 Task: Log work in the project CenterTech for the issue 'Create a new online platform for online entrepreneurship courses with advanced business tools and community features' spent time as '6w 1d 8h 49m' and remaining time as '4w 4d 8h 39m' and add a flag. Now add the issue to the epic 'IT service catalog enhancement'. Log work in the project CenterTech for the issue 'Implement a new cloud-based document management system for a company with advanced document versioning and access control features' spent time as '2w 5d 20h 57m' and remaining time as '6w 5d 8h 54m' and clone the issue. Now add the issue to the epic 'Web application firewall (WAF) implementation'
Action: Mouse moved to (193, 64)
Screenshot: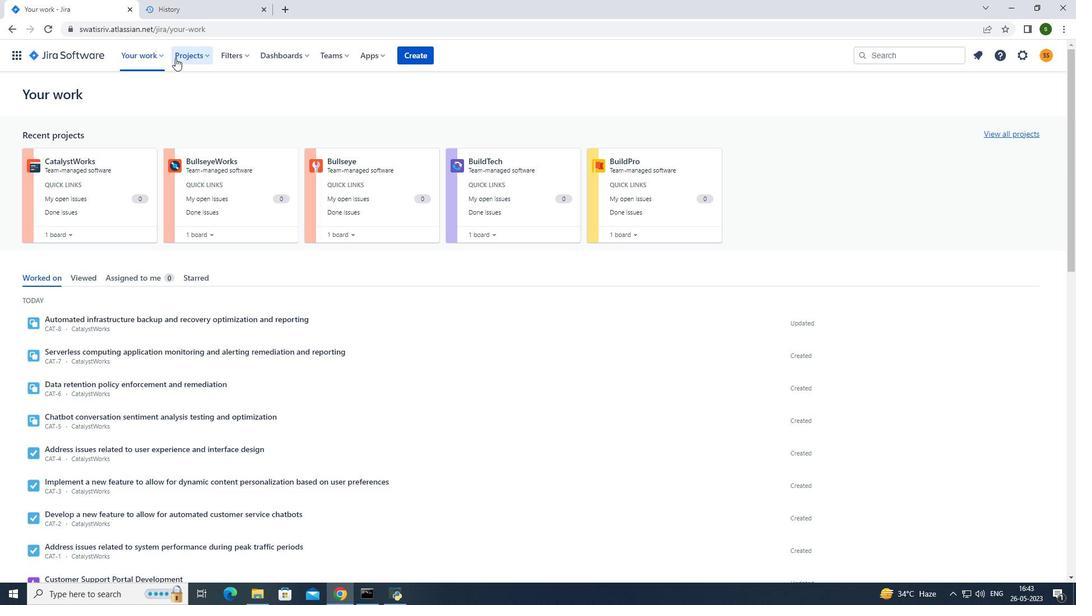 
Action: Mouse pressed left at (193, 64)
Screenshot: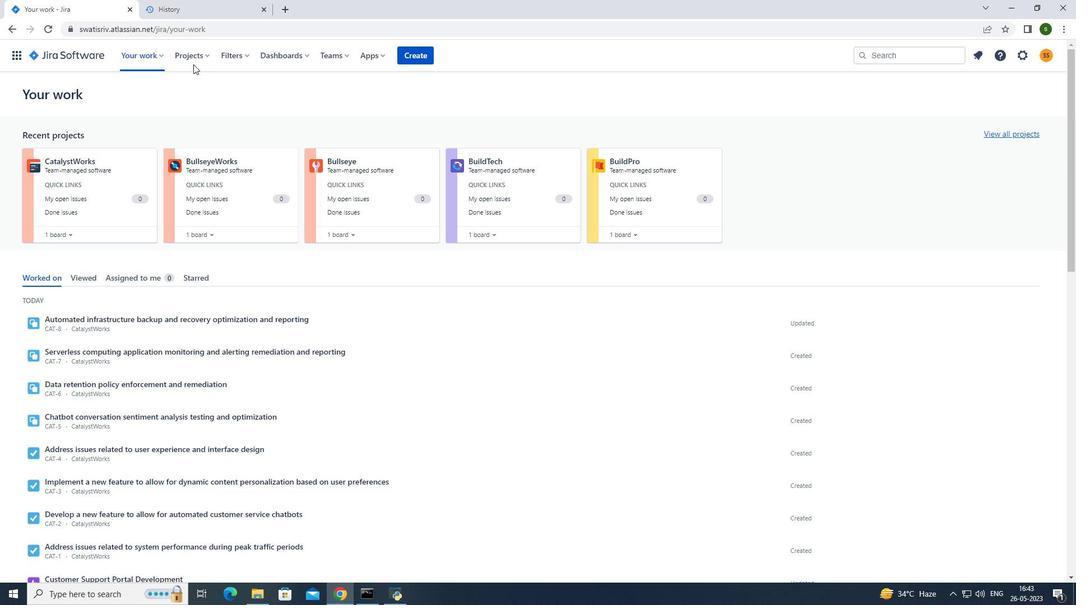 
Action: Mouse moved to (192, 57)
Screenshot: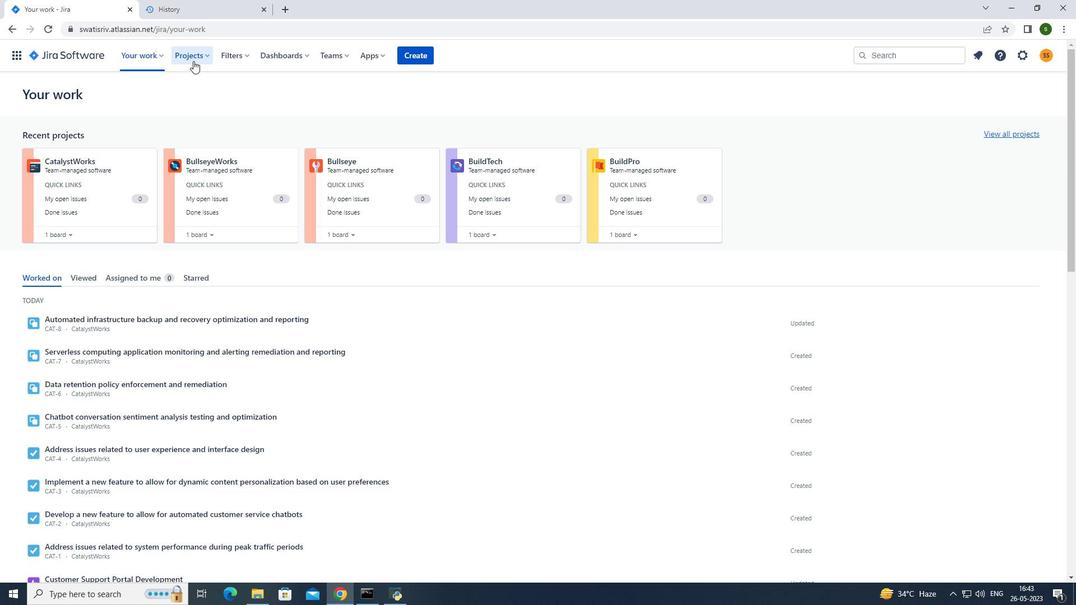 
Action: Mouse pressed left at (192, 57)
Screenshot: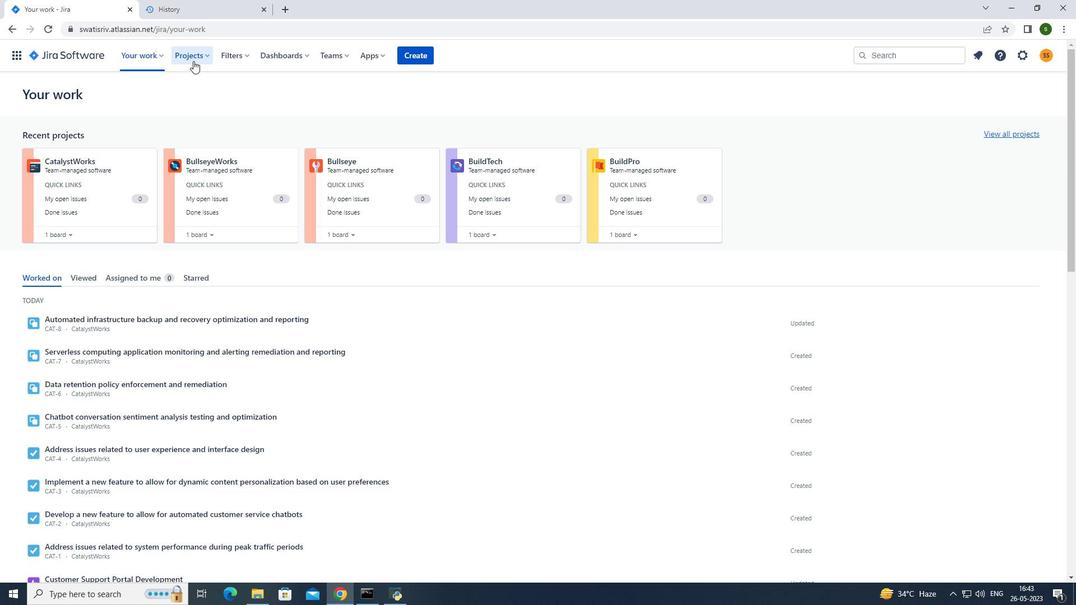 
Action: Mouse moved to (214, 117)
Screenshot: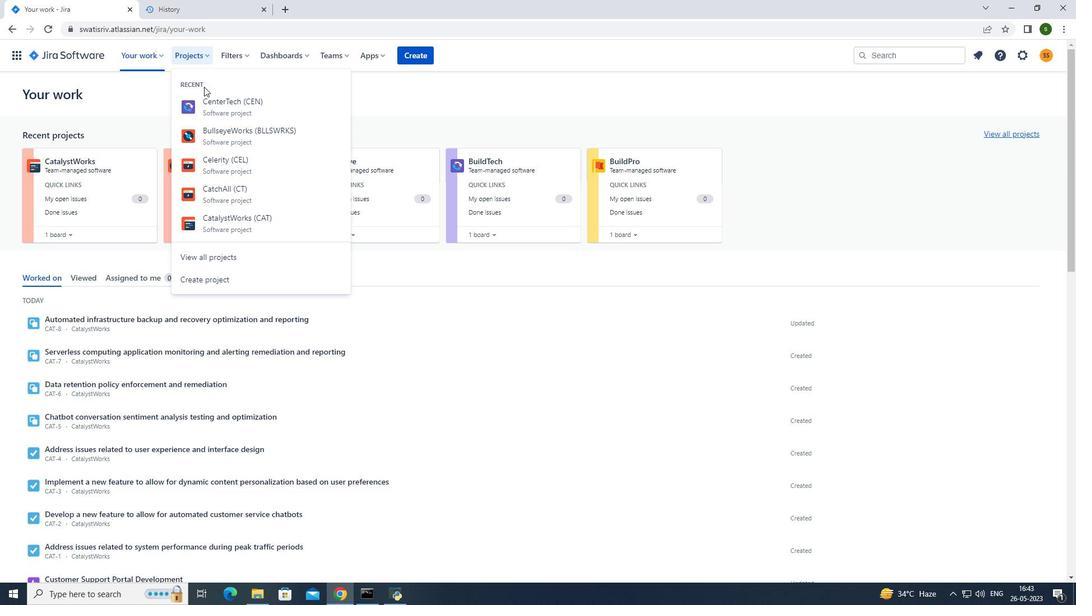 
Action: Mouse pressed left at (214, 117)
Screenshot: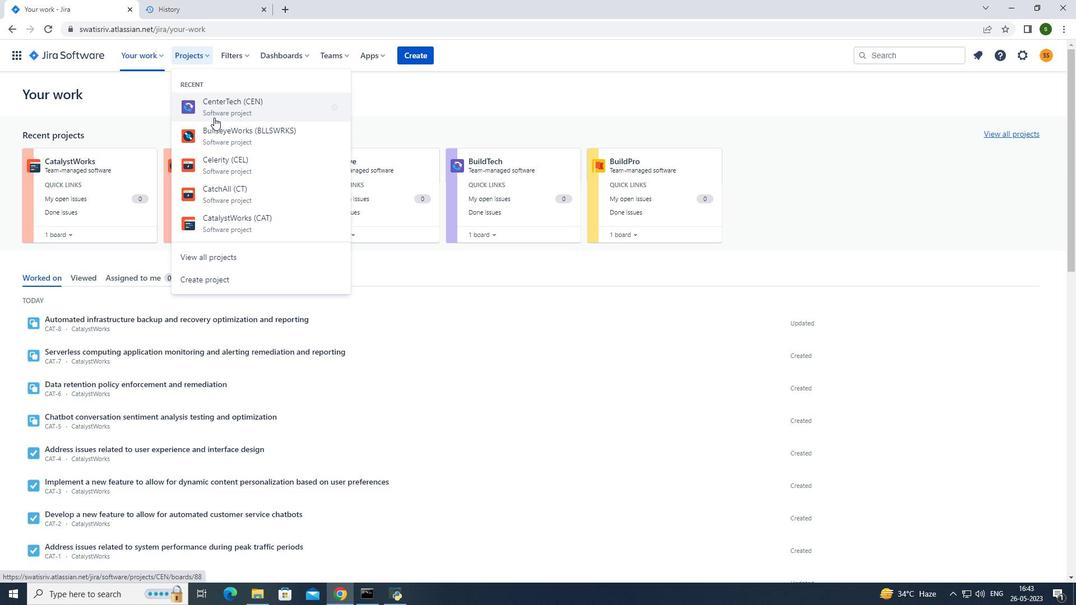 
Action: Mouse moved to (105, 169)
Screenshot: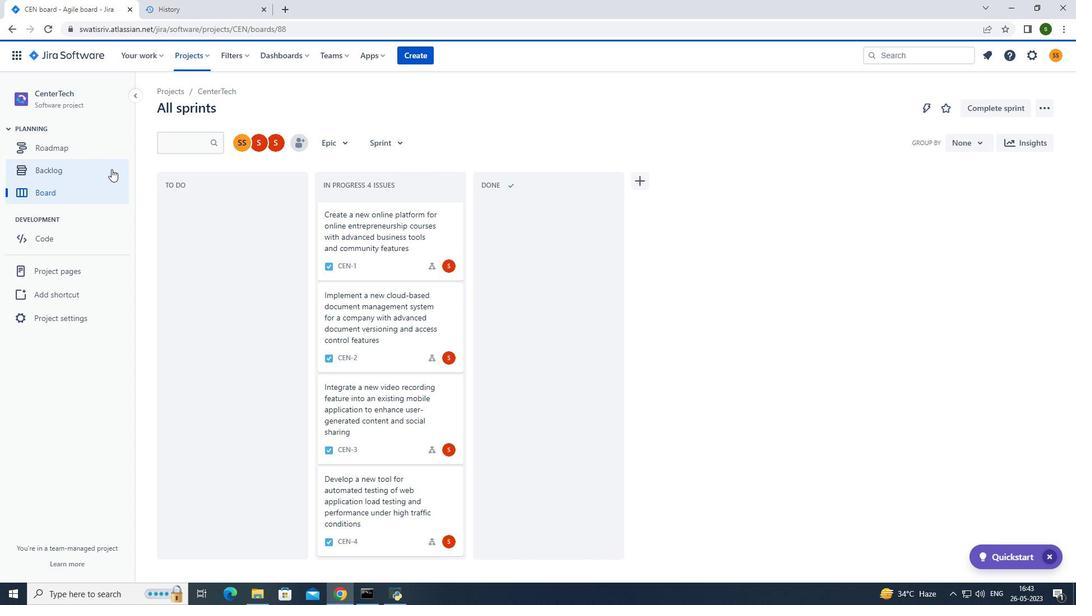 
Action: Mouse pressed left at (105, 169)
Screenshot: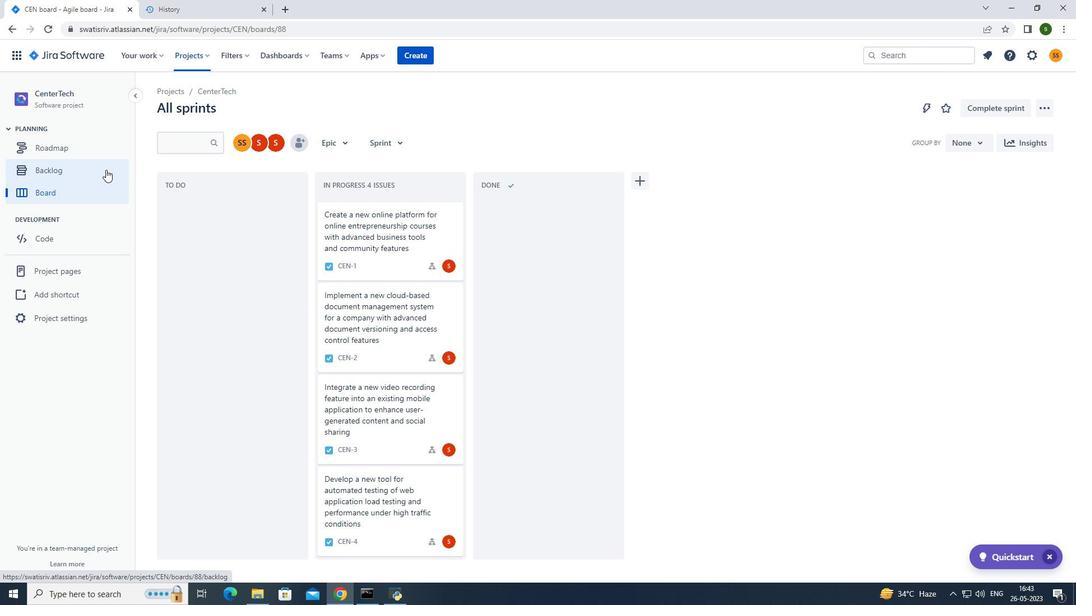 
Action: Mouse moved to (866, 204)
Screenshot: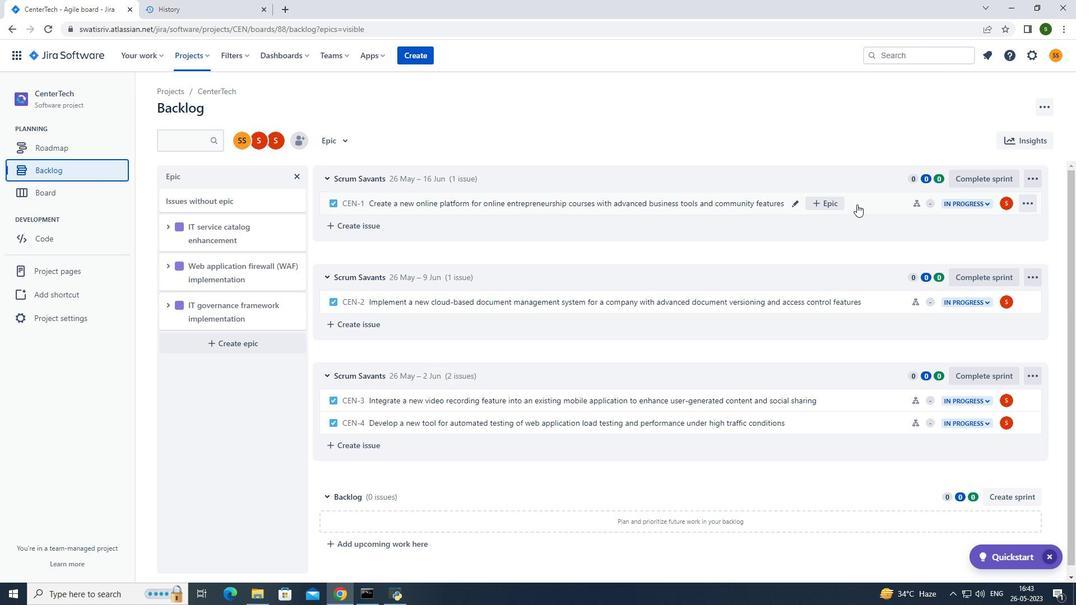 
Action: Mouse pressed left at (866, 204)
Screenshot: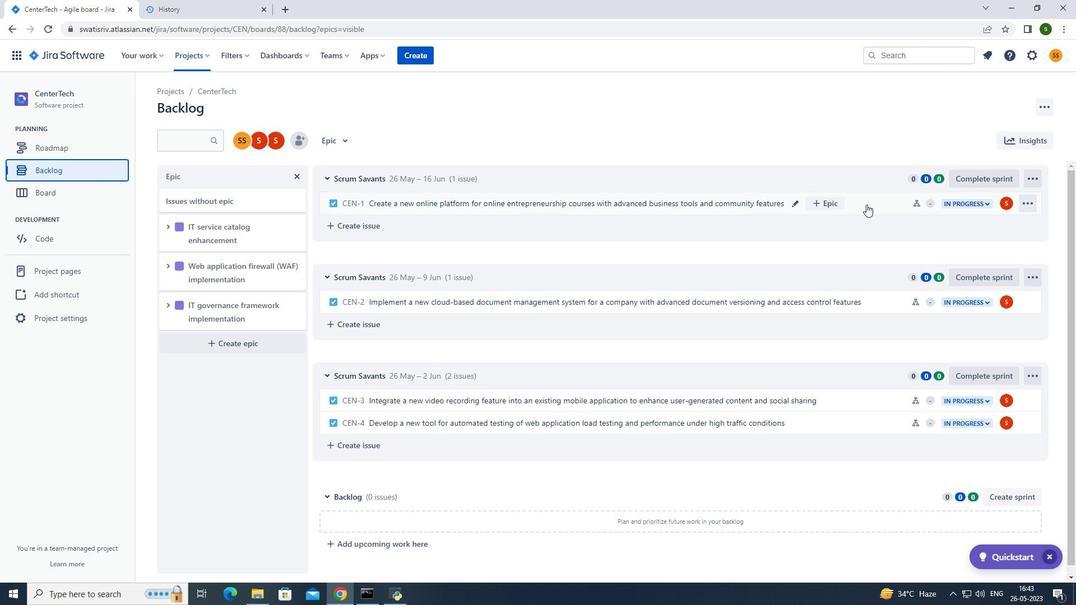 
Action: Mouse moved to (1018, 174)
Screenshot: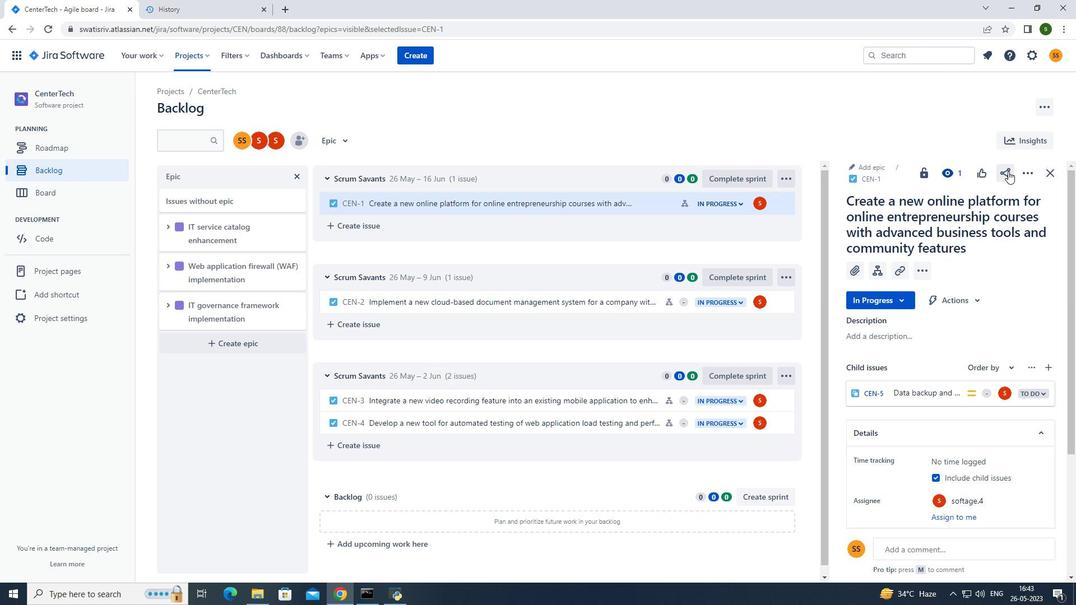 
Action: Mouse pressed left at (1018, 174)
Screenshot: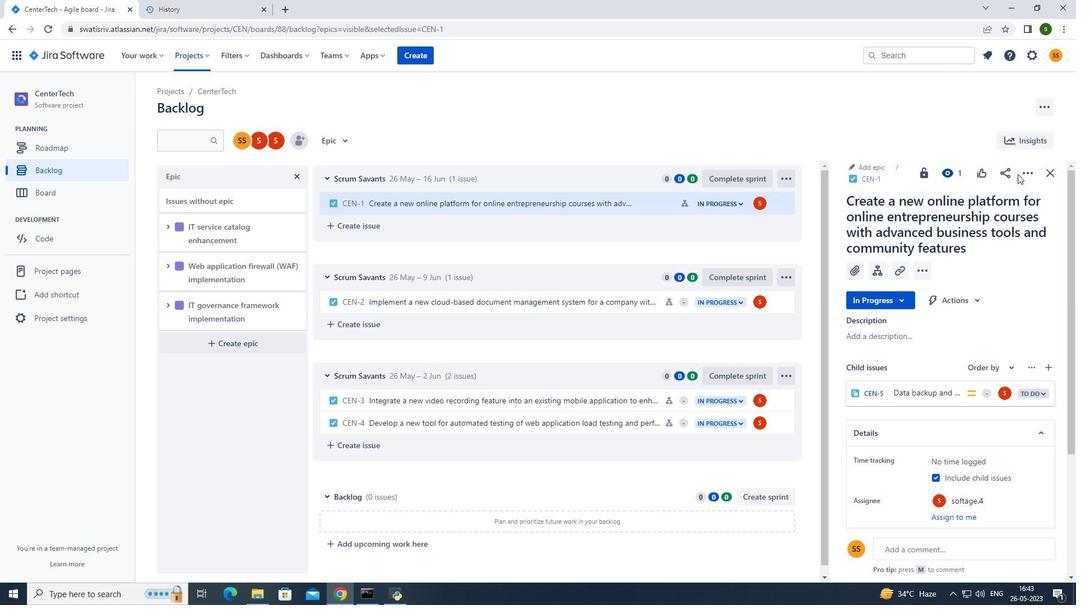 
Action: Mouse moved to (1023, 173)
Screenshot: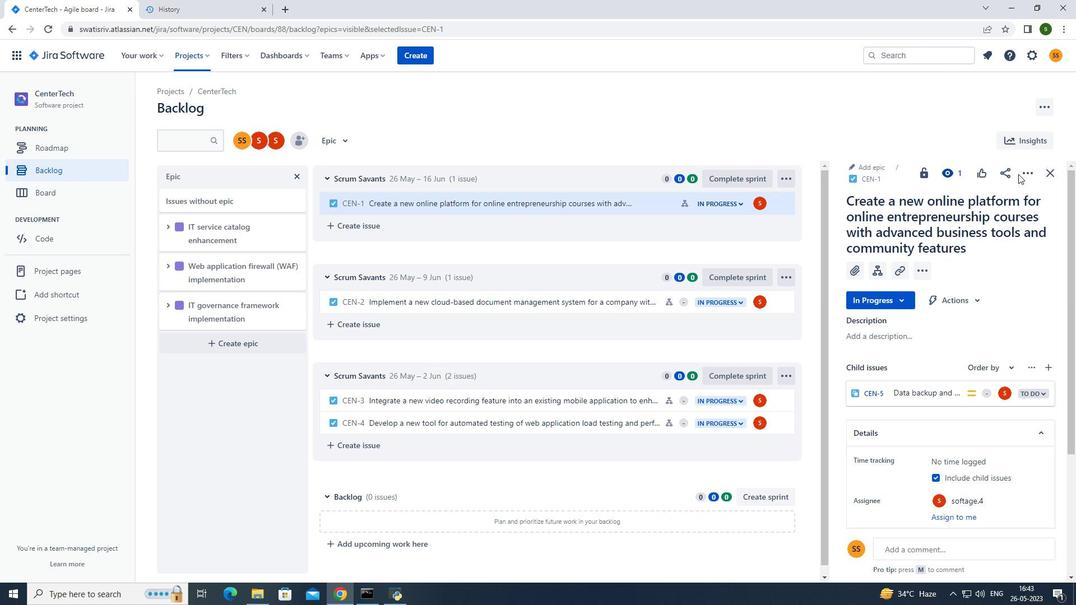 
Action: Mouse pressed left at (1023, 173)
Screenshot: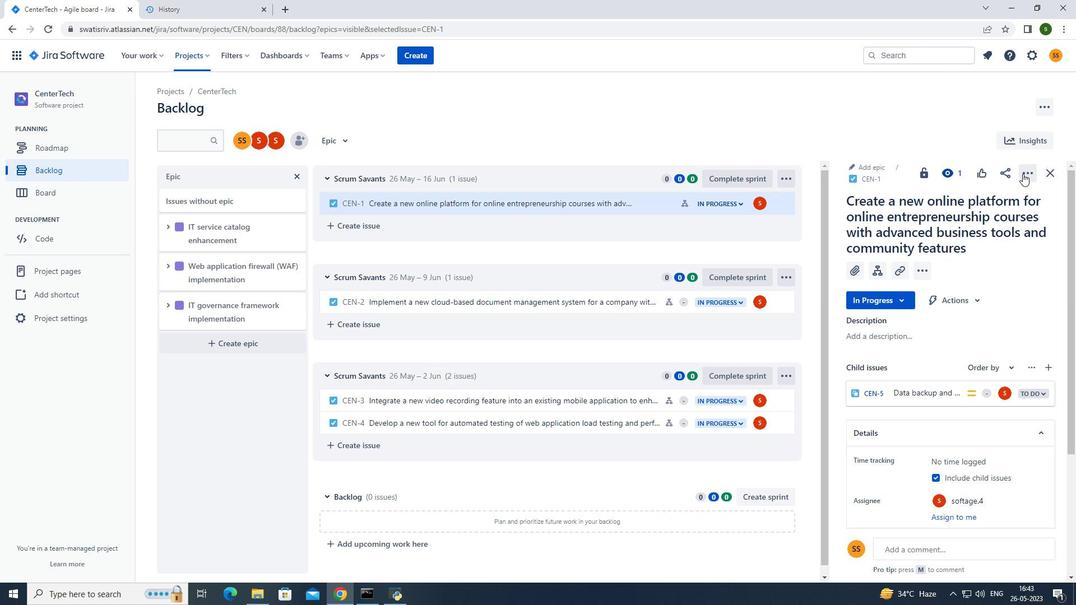 
Action: Mouse moved to (1005, 203)
Screenshot: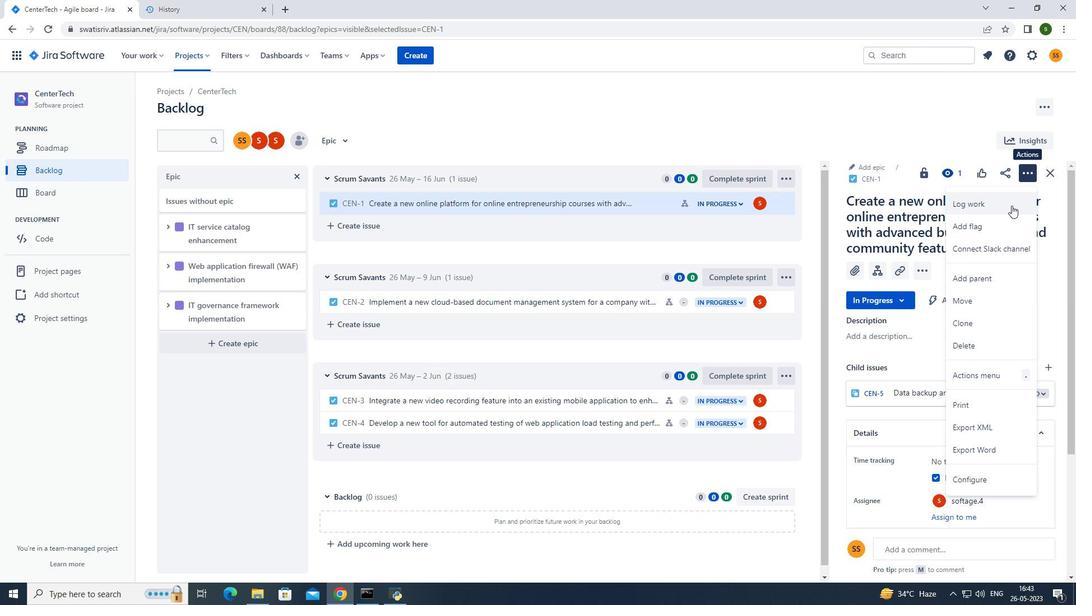 
Action: Mouse pressed left at (1005, 203)
Screenshot: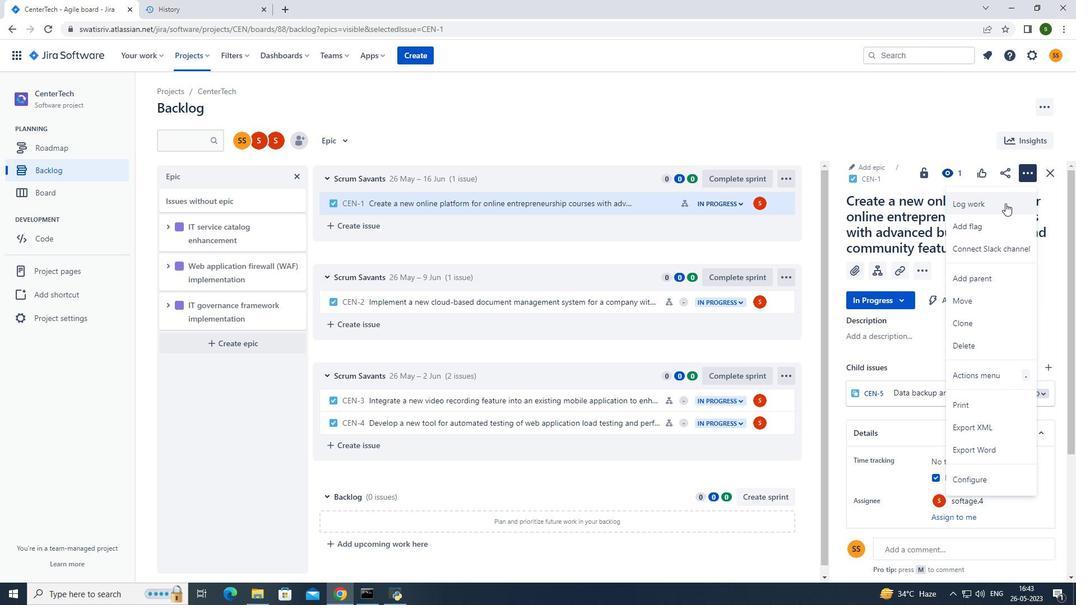 
Action: Mouse moved to (487, 165)
Screenshot: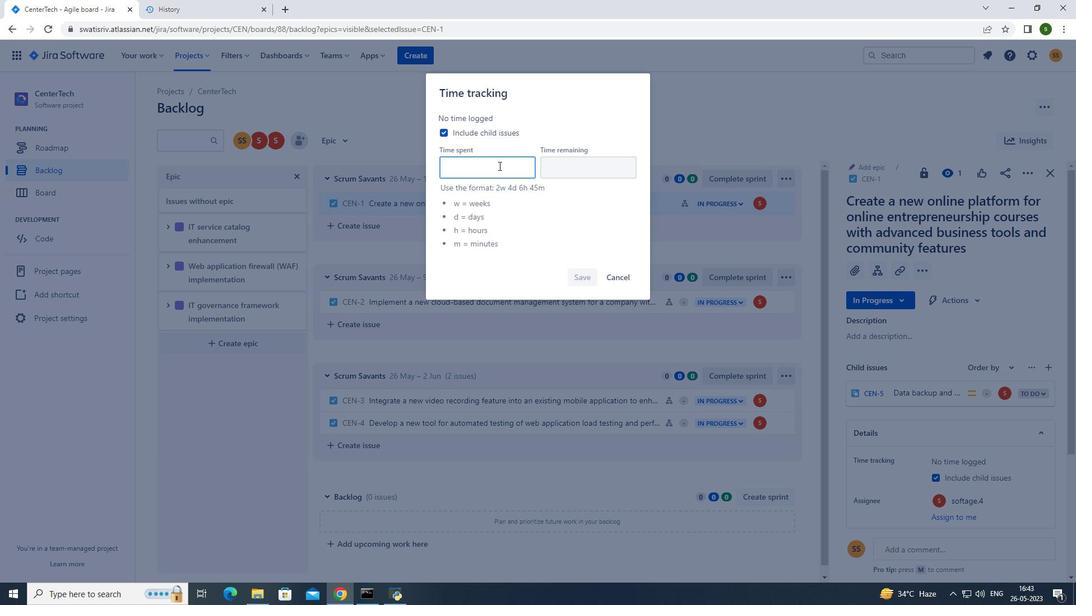 
Action: Mouse pressed left at (487, 165)
Screenshot: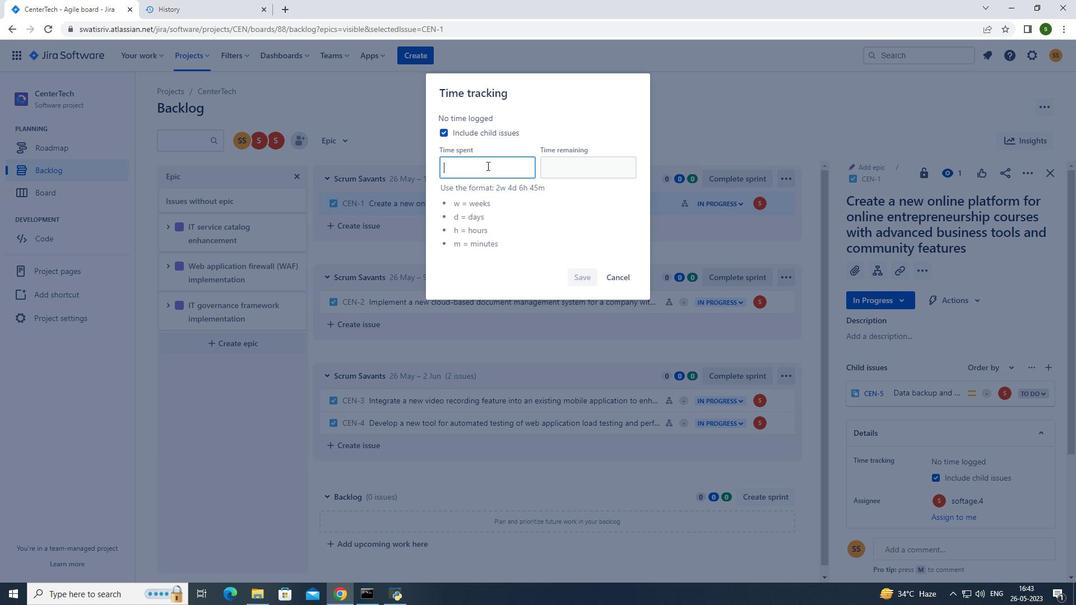 
Action: Key pressed 6w<Key.space>1d<Key.space>8h<Key.space>49m
Screenshot: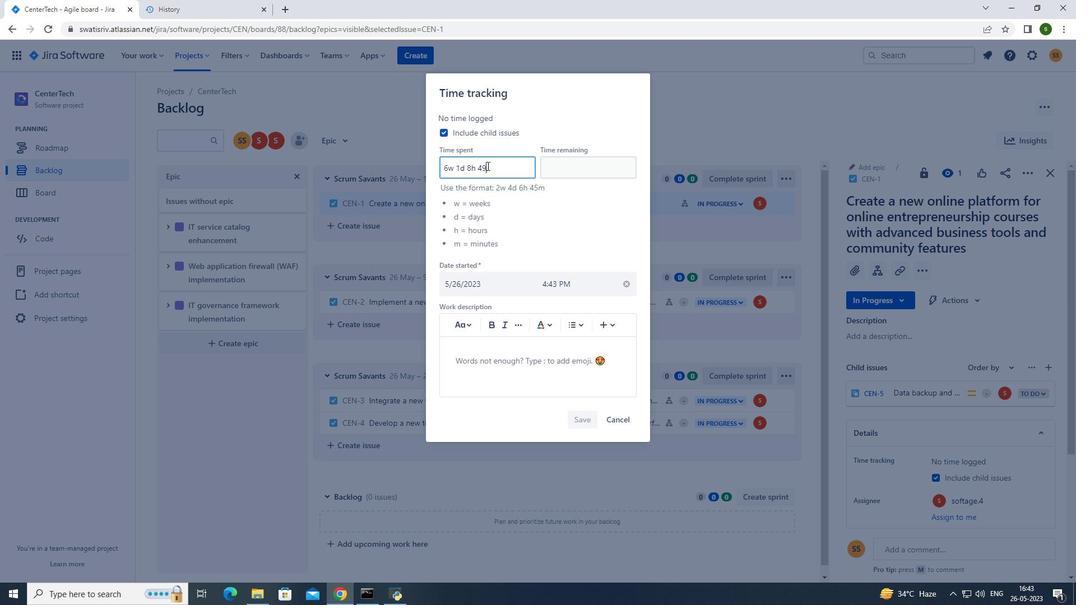 
Action: Mouse moved to (571, 165)
Screenshot: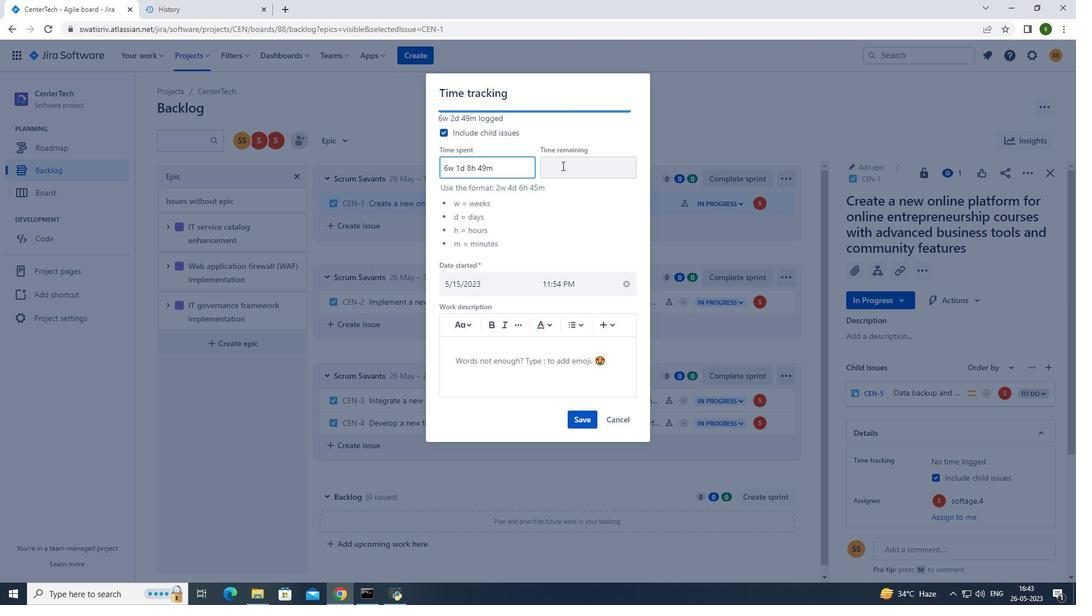
Action: Mouse pressed left at (571, 165)
Screenshot: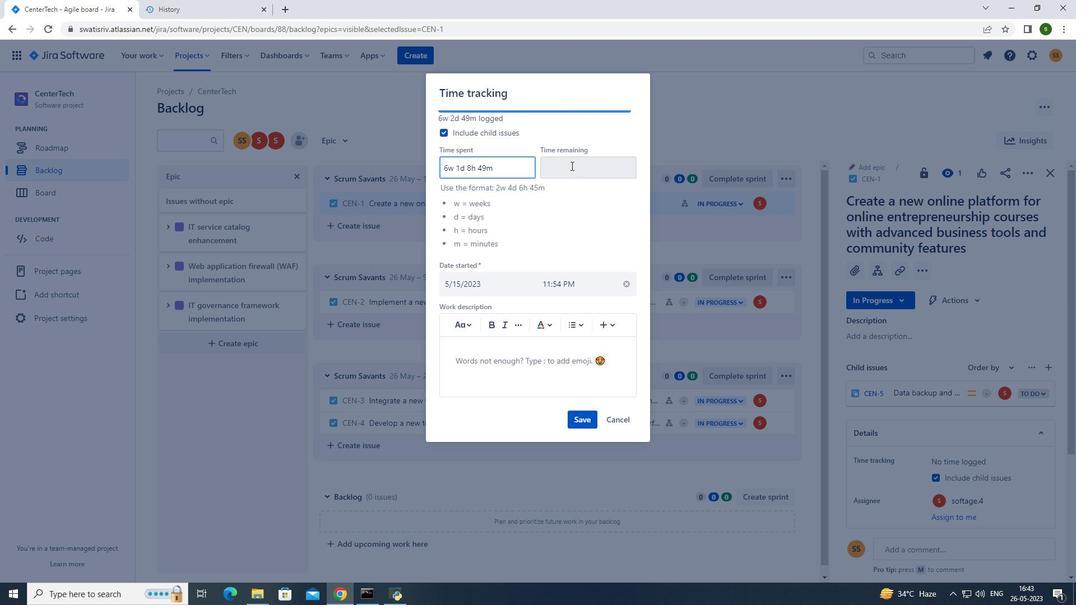 
Action: Key pressed 4w<Key.space>4d<Key.space>8h<Key.space>39m
Screenshot: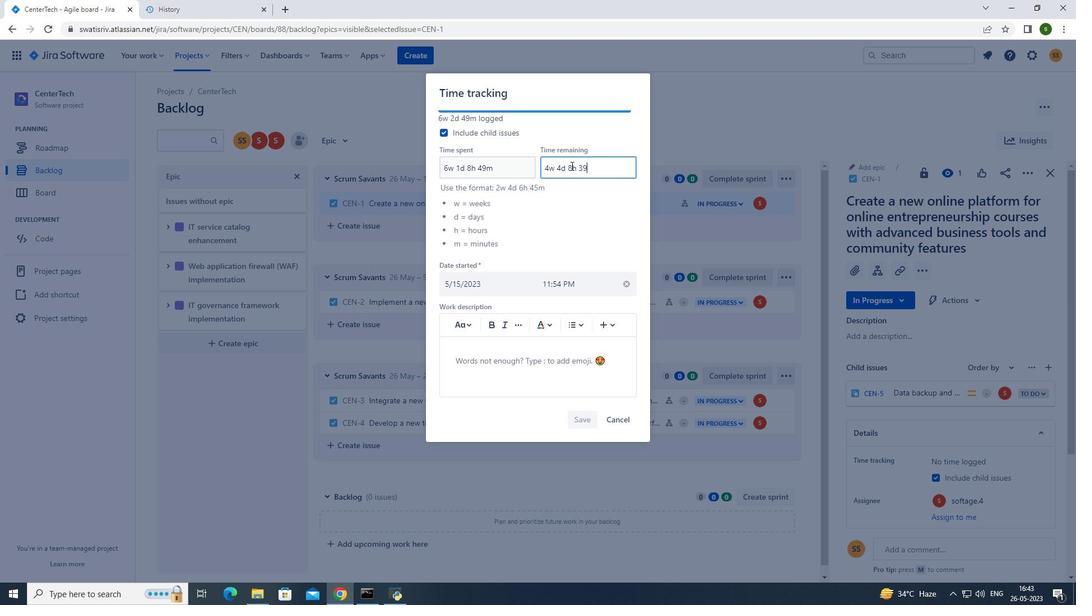 
Action: Mouse moved to (582, 414)
Screenshot: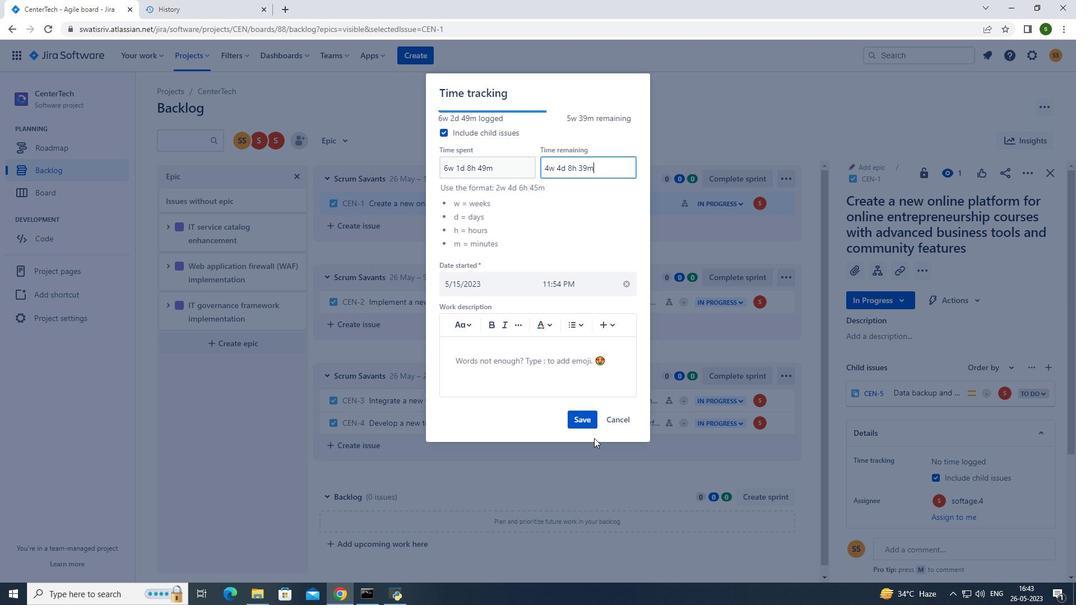 
Action: Mouse pressed left at (582, 414)
Screenshot: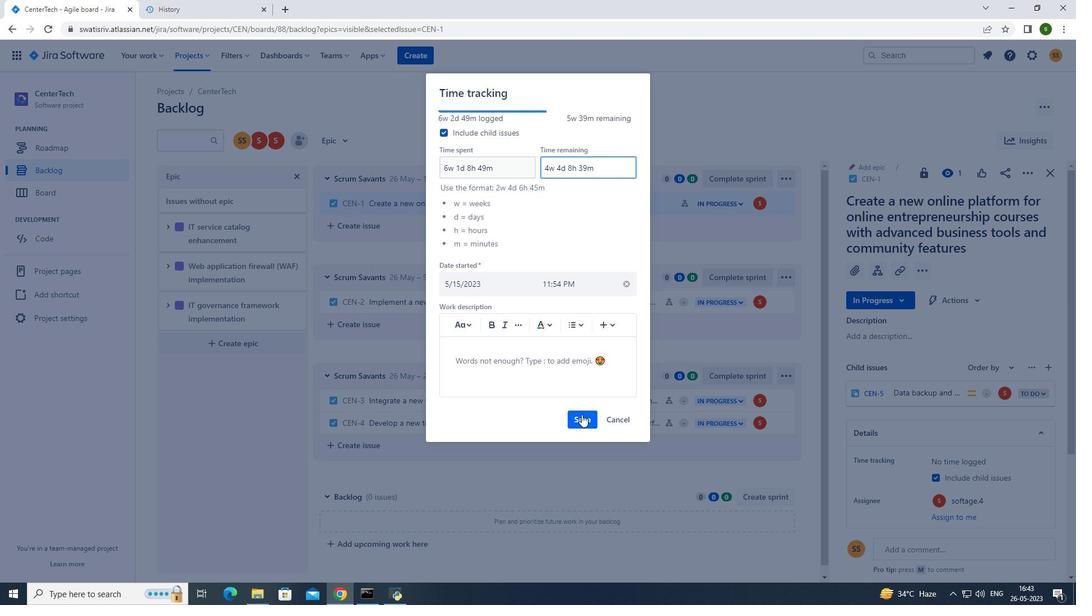 
Action: Mouse moved to (1030, 171)
Screenshot: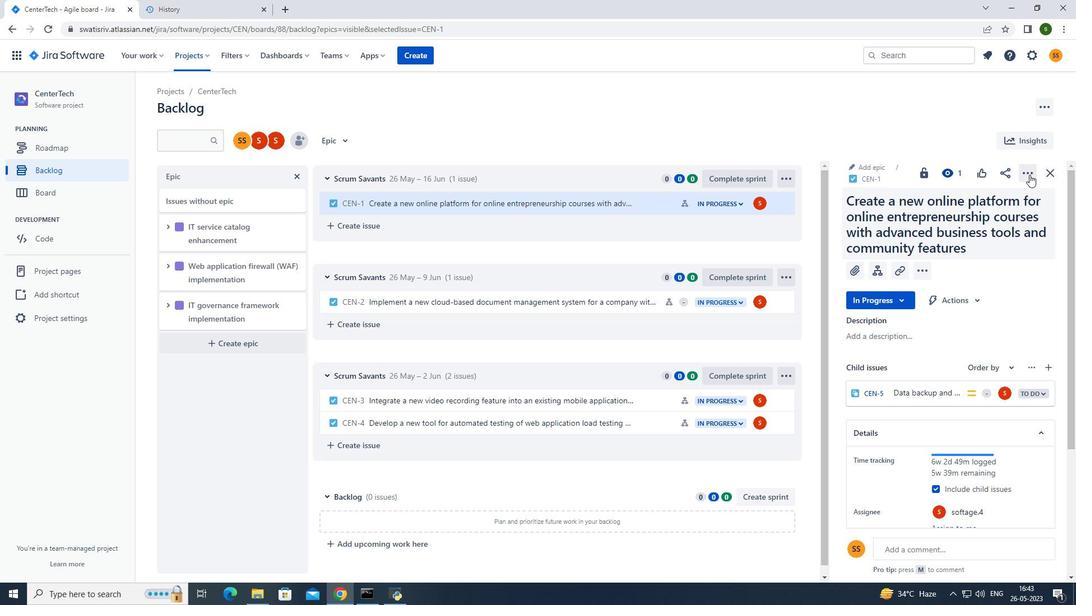 
Action: Mouse pressed left at (1030, 171)
Screenshot: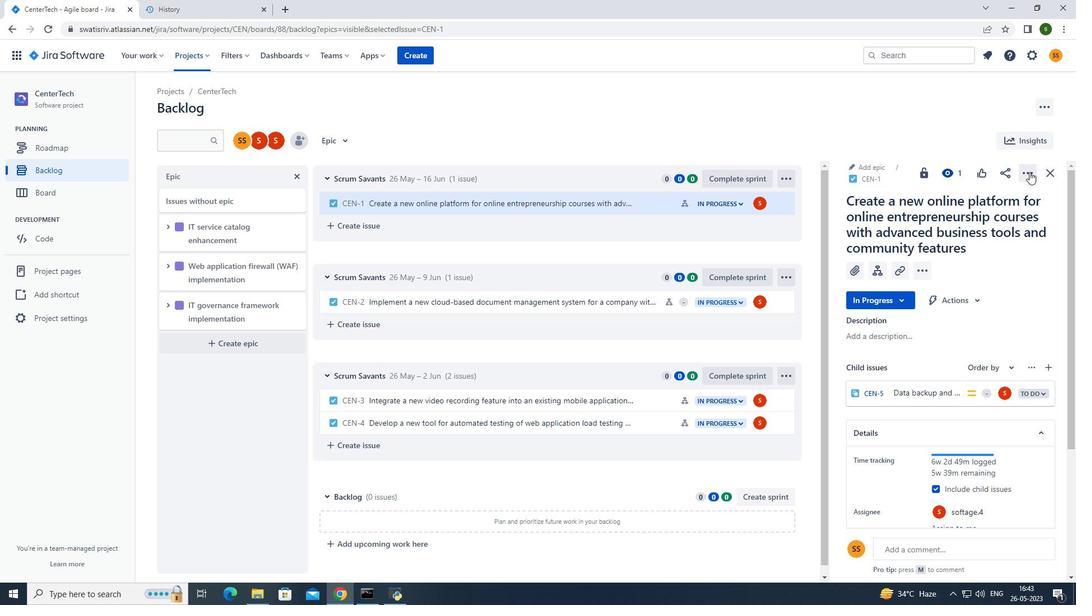 
Action: Mouse moved to (984, 229)
Screenshot: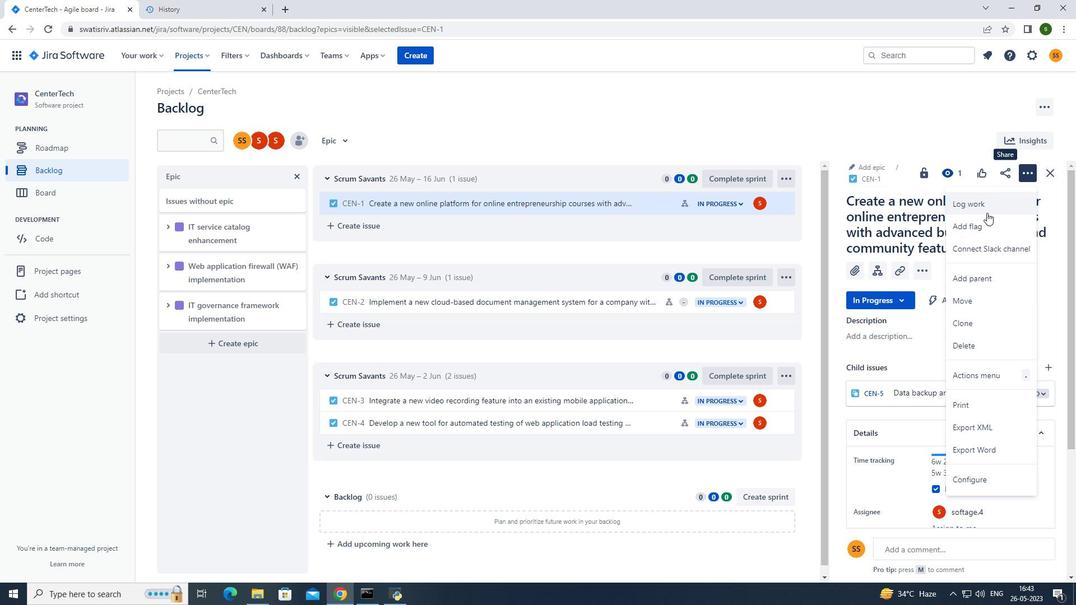 
Action: Mouse pressed left at (984, 229)
Screenshot: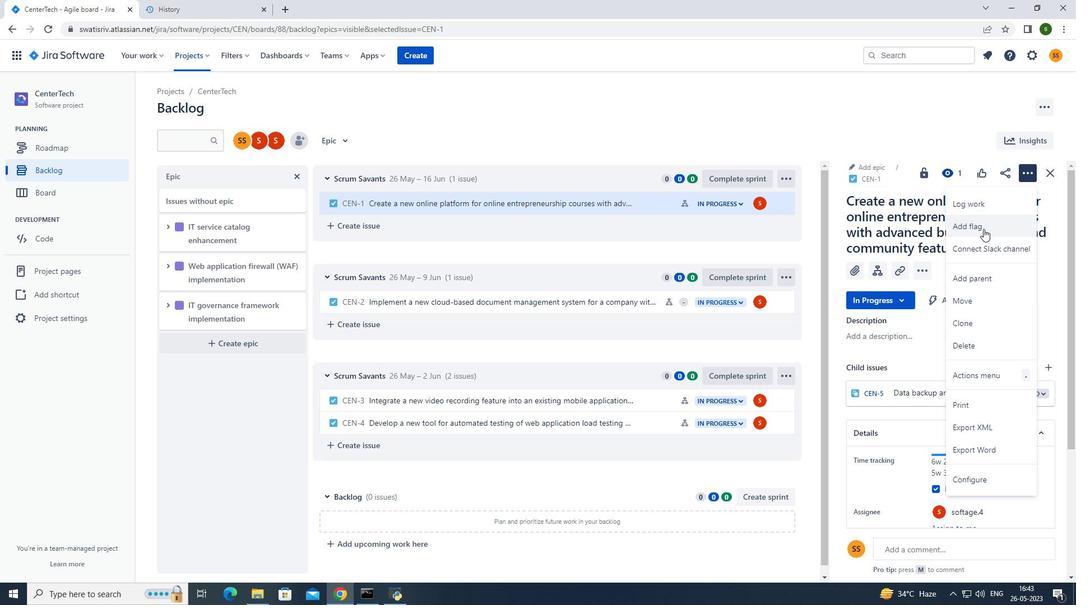 
Action: Mouse moved to (634, 205)
Screenshot: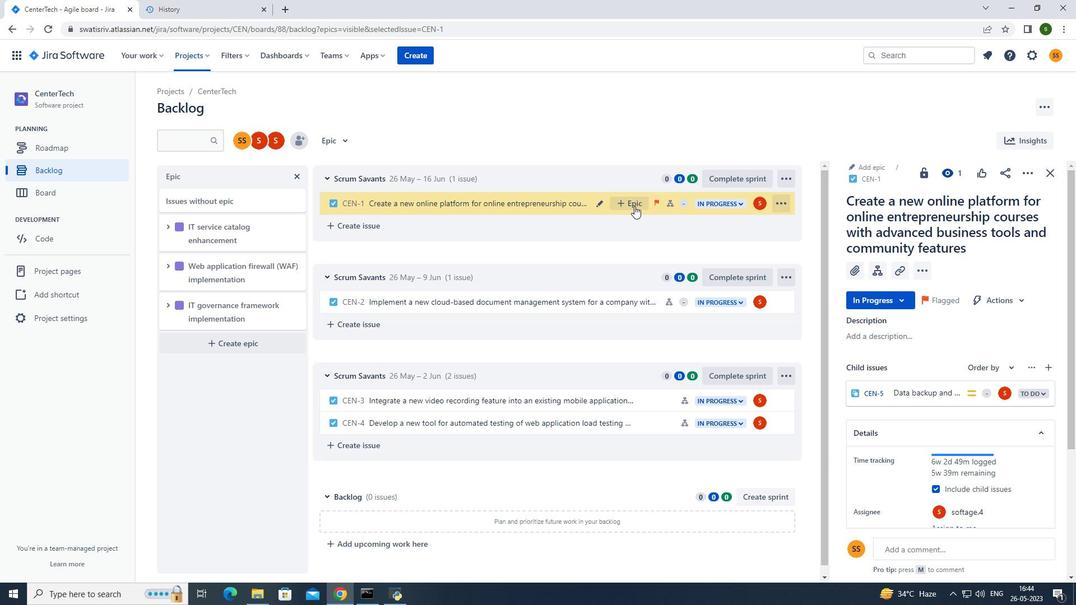 
Action: Mouse pressed left at (634, 205)
Screenshot: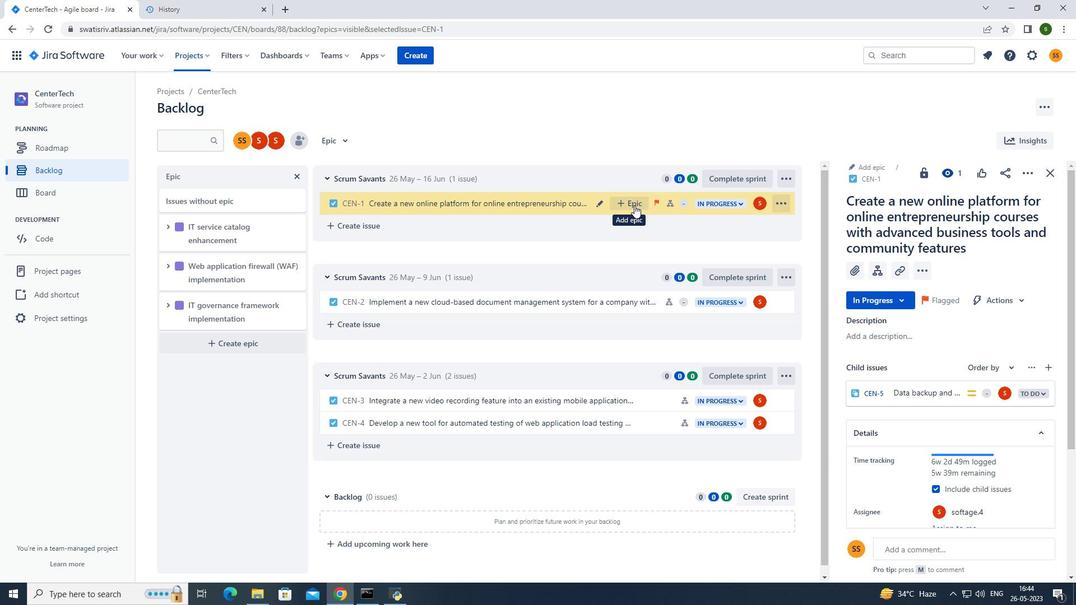 
Action: Mouse moved to (656, 278)
Screenshot: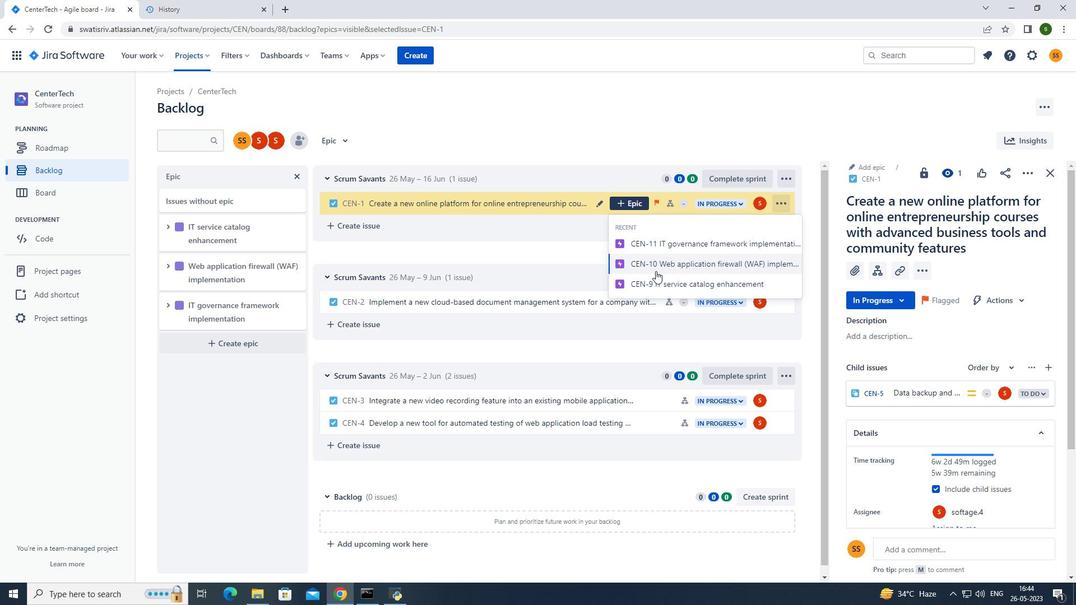 
Action: Mouse pressed left at (656, 278)
Screenshot: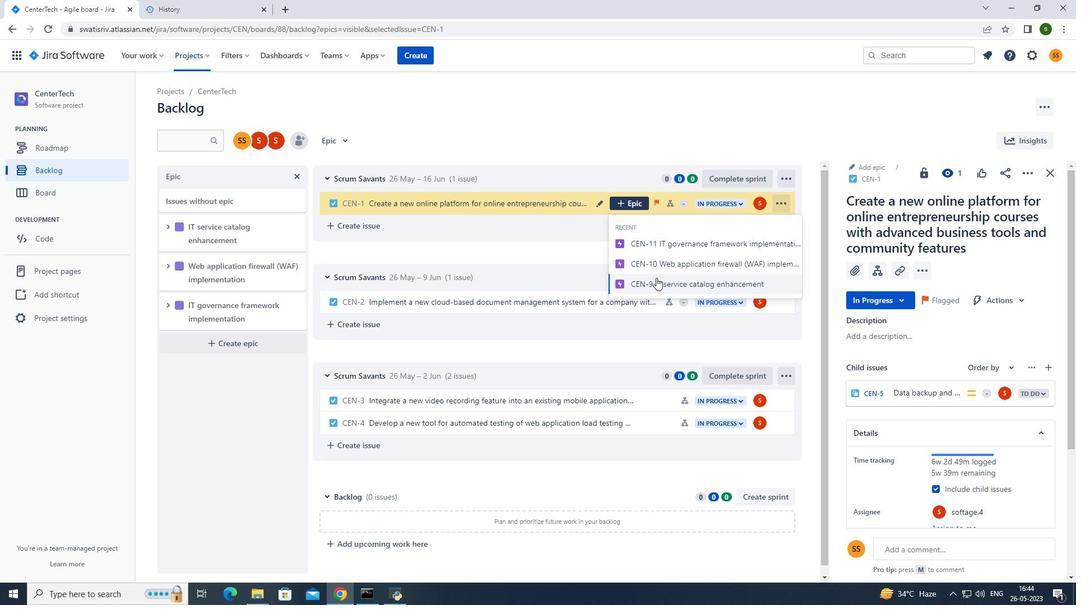 
Action: Mouse moved to (345, 142)
Screenshot: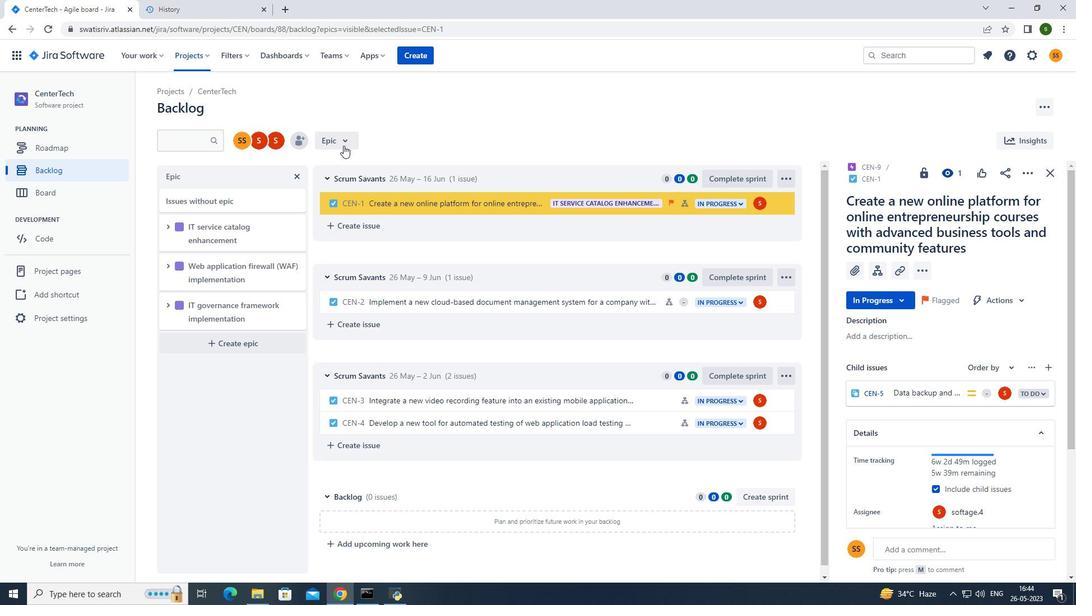 
Action: Mouse pressed left at (345, 142)
Screenshot: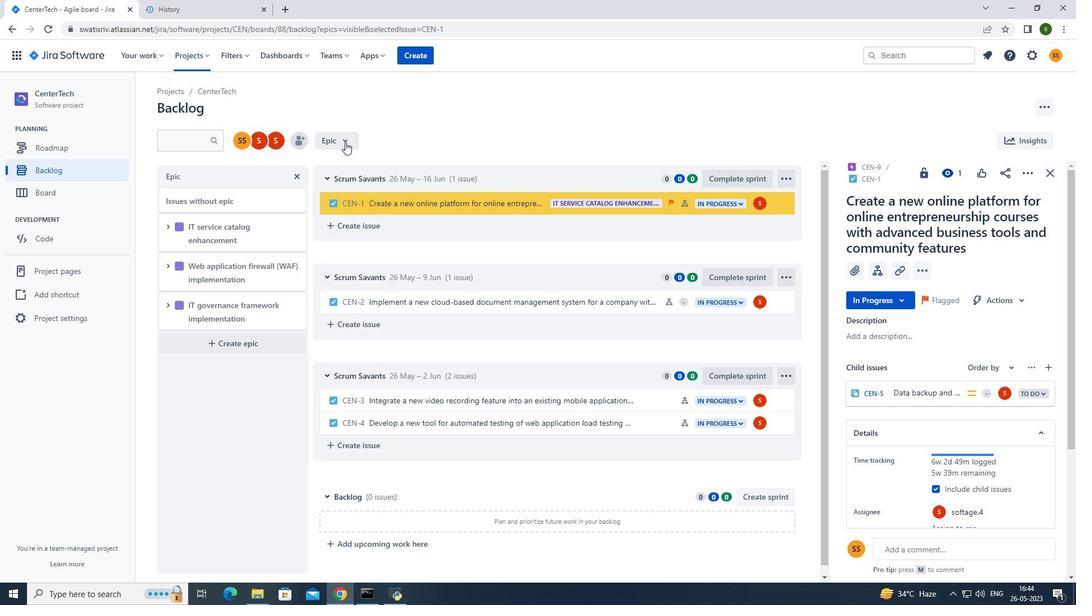 
Action: Mouse moved to (356, 187)
Screenshot: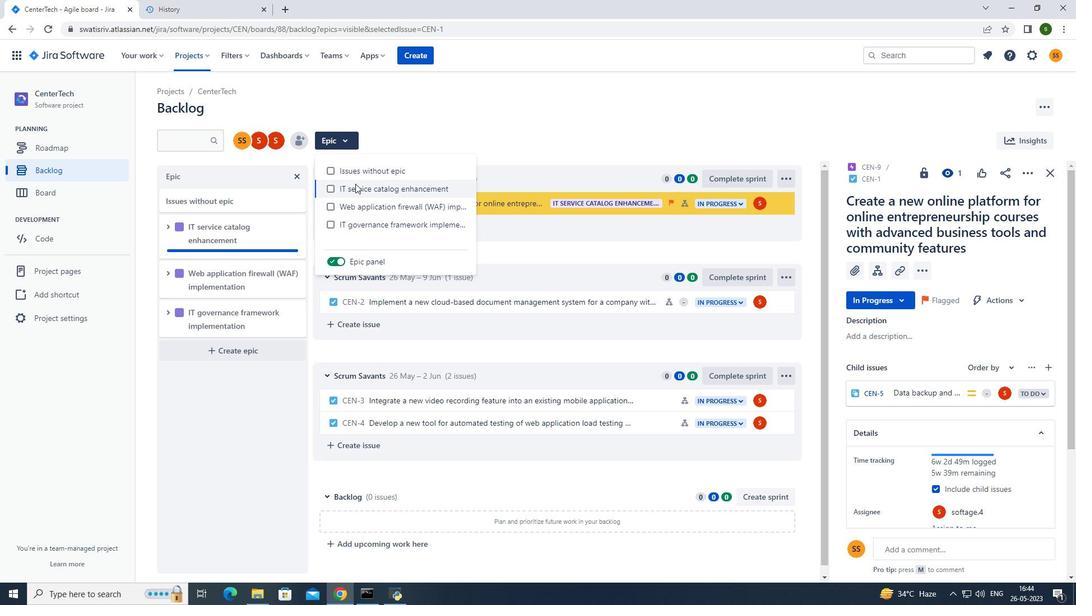 
Action: Mouse pressed left at (356, 187)
Screenshot: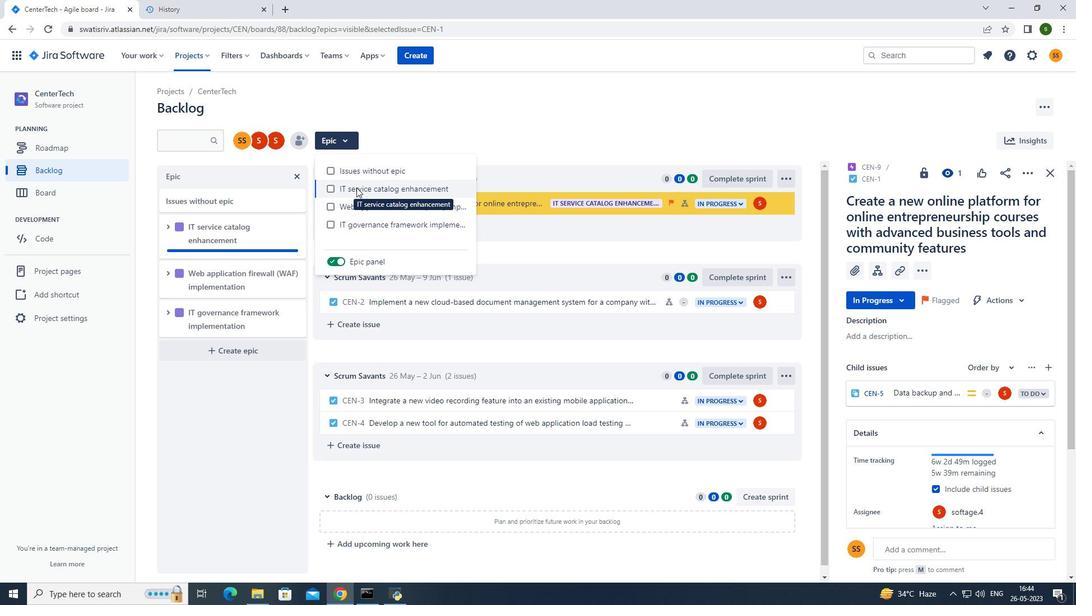 
Action: Mouse moved to (400, 111)
Screenshot: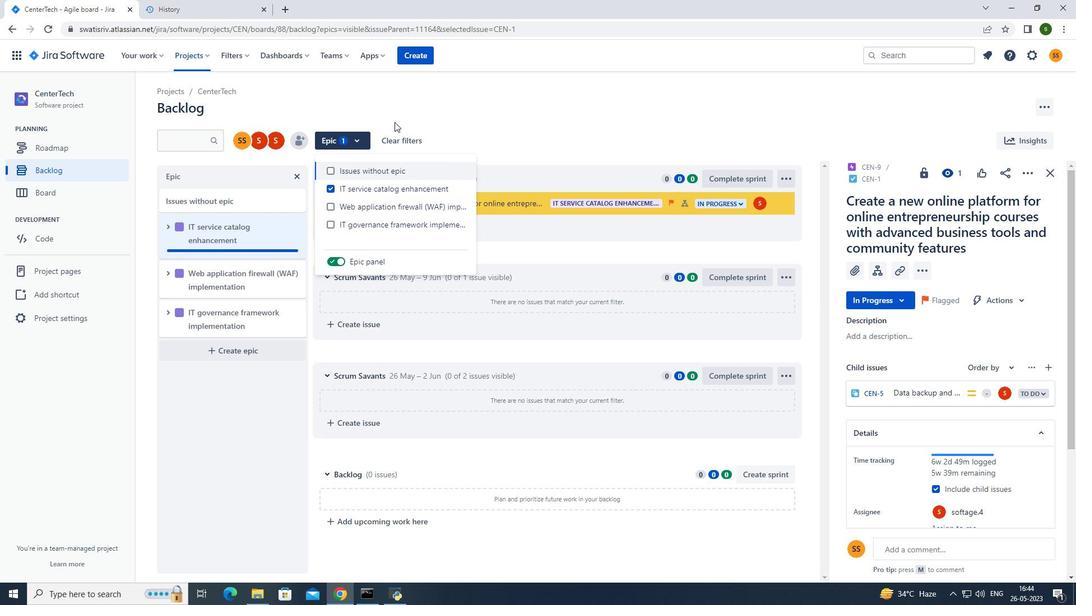
Action: Mouse pressed left at (400, 111)
Screenshot: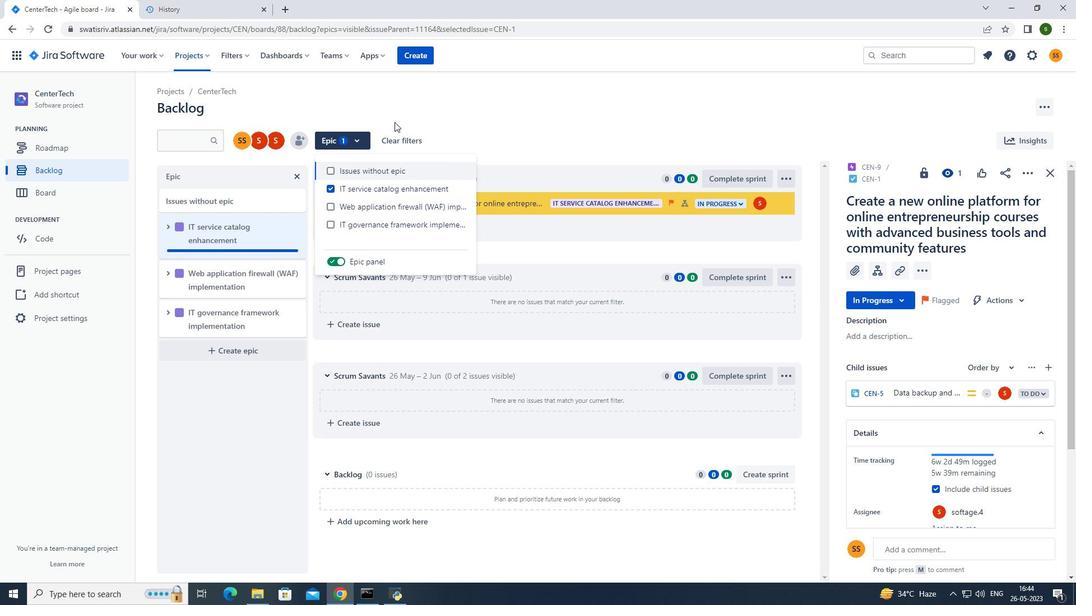
Action: Mouse moved to (182, 61)
Screenshot: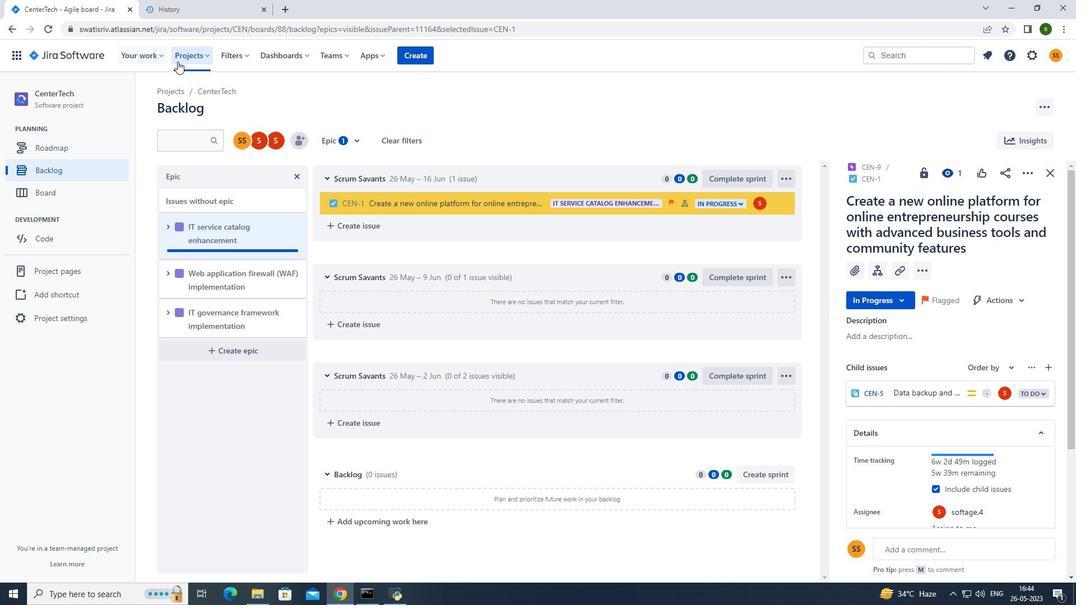 
Action: Mouse pressed left at (182, 61)
Screenshot: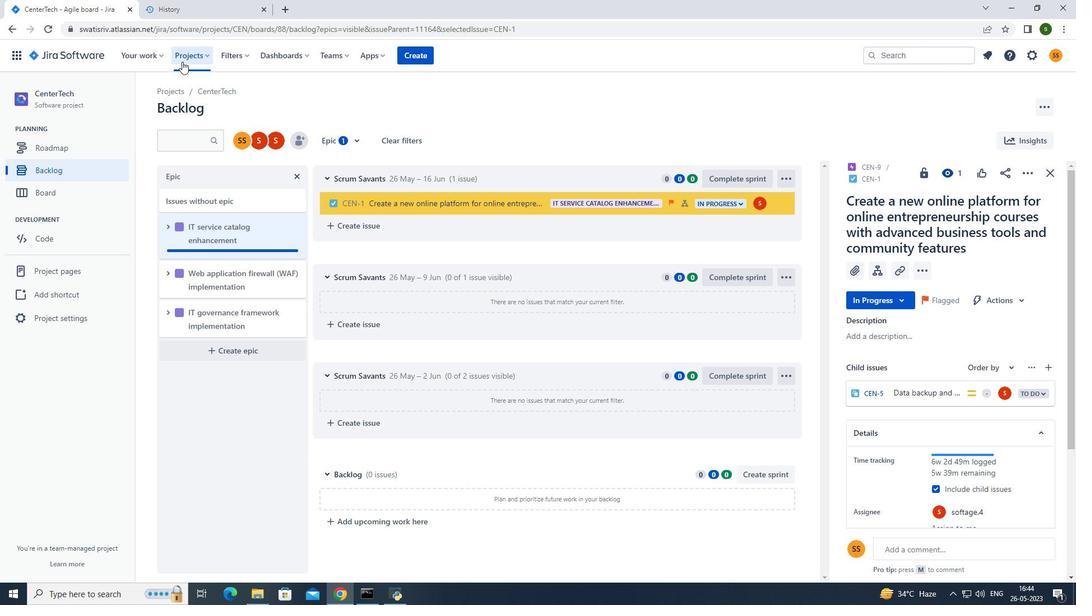 
Action: Mouse moved to (234, 108)
Screenshot: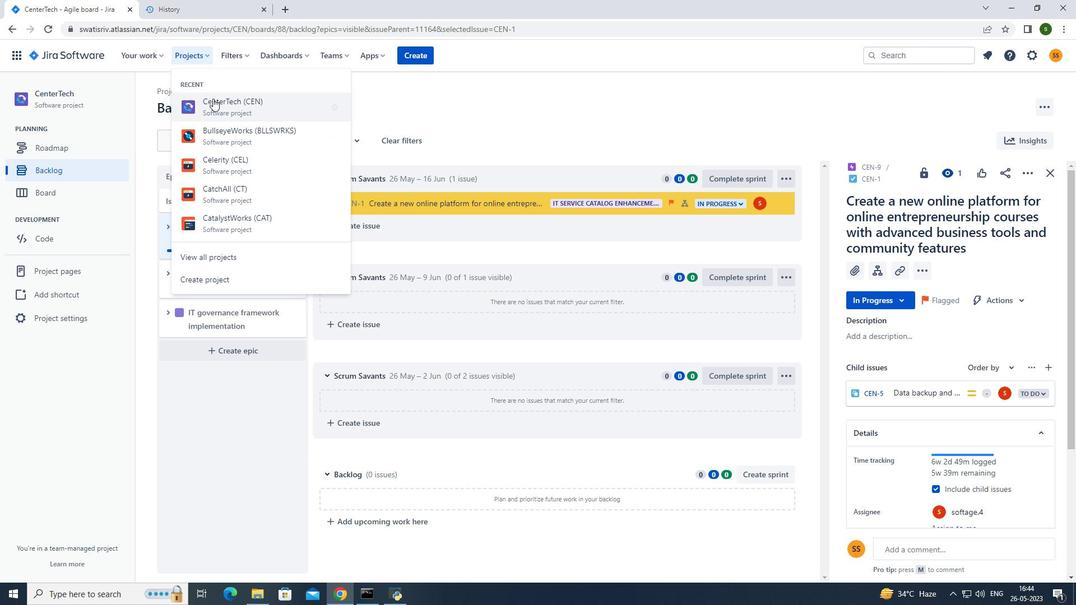 
Action: Mouse pressed left at (234, 108)
Screenshot: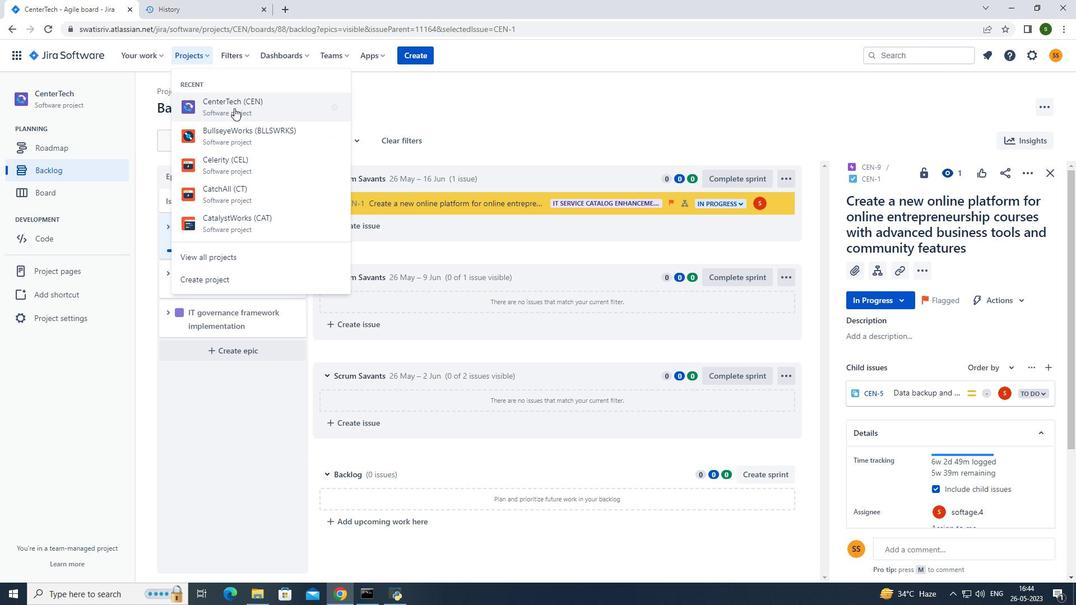 
Action: Mouse moved to (62, 165)
Screenshot: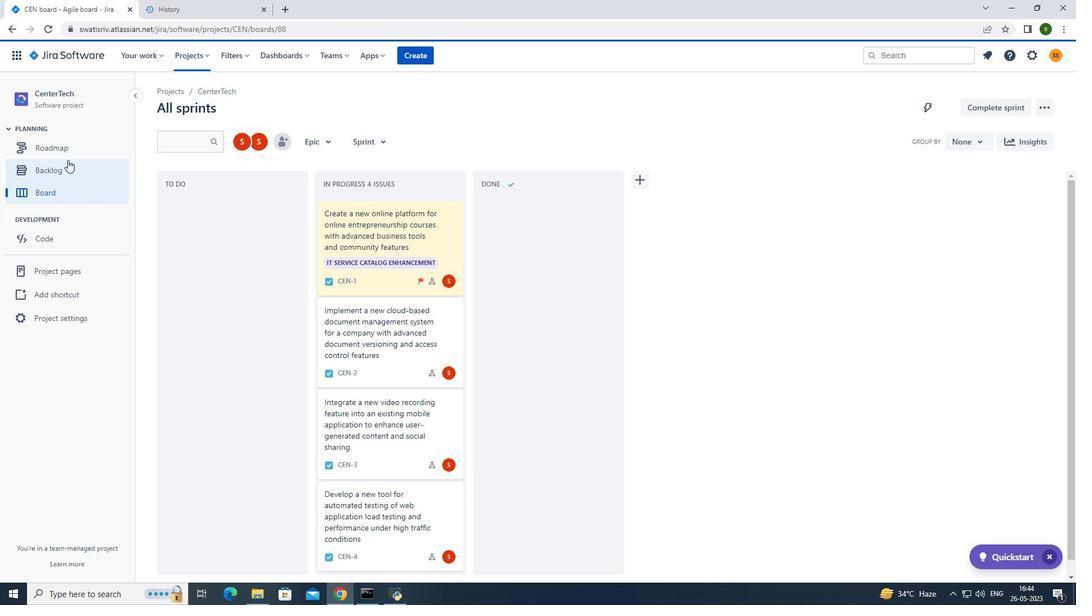 
Action: Mouse pressed left at (62, 165)
Screenshot: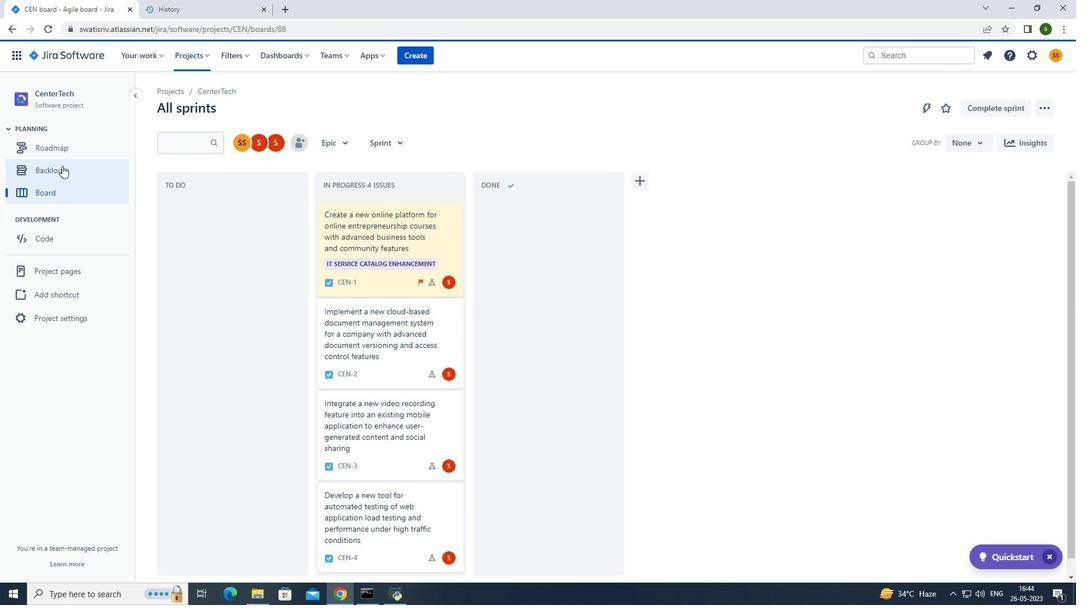 
Action: Mouse moved to (861, 308)
Screenshot: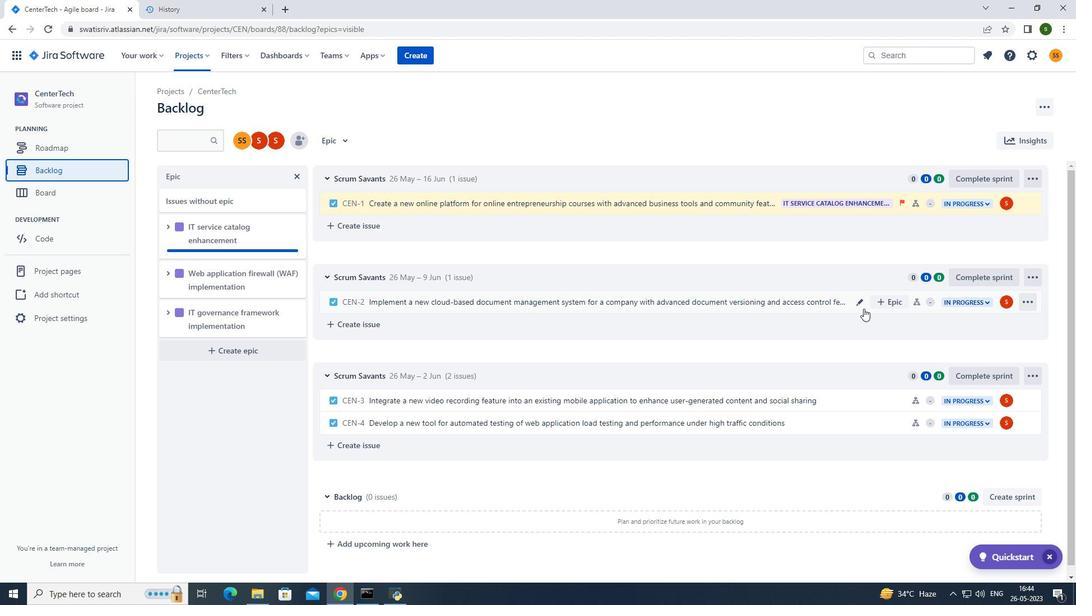 
Action: Mouse pressed left at (861, 308)
Screenshot: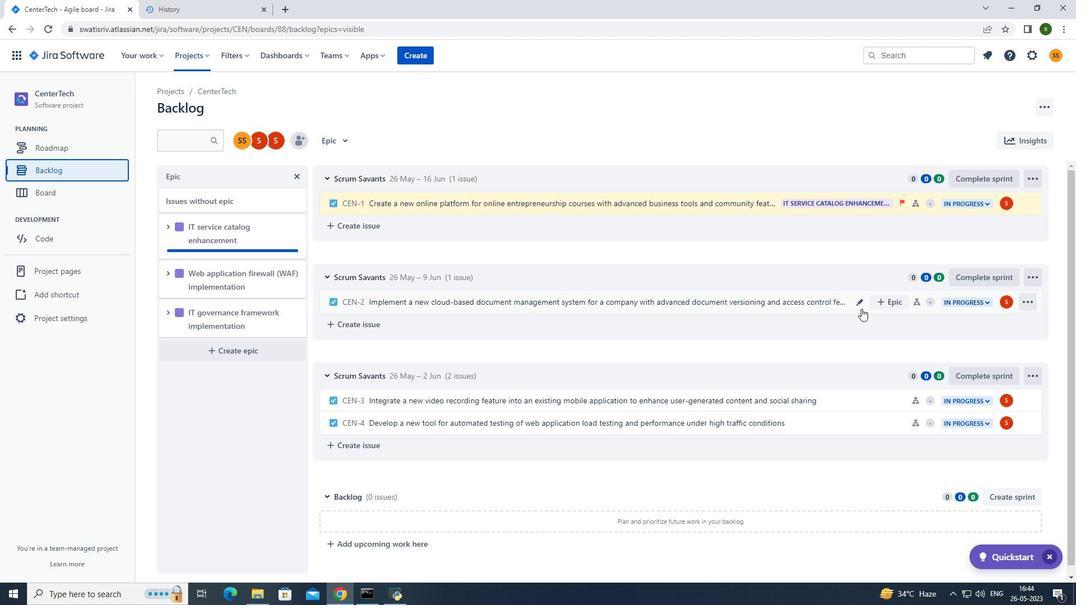 
Action: Mouse moved to (1025, 174)
Screenshot: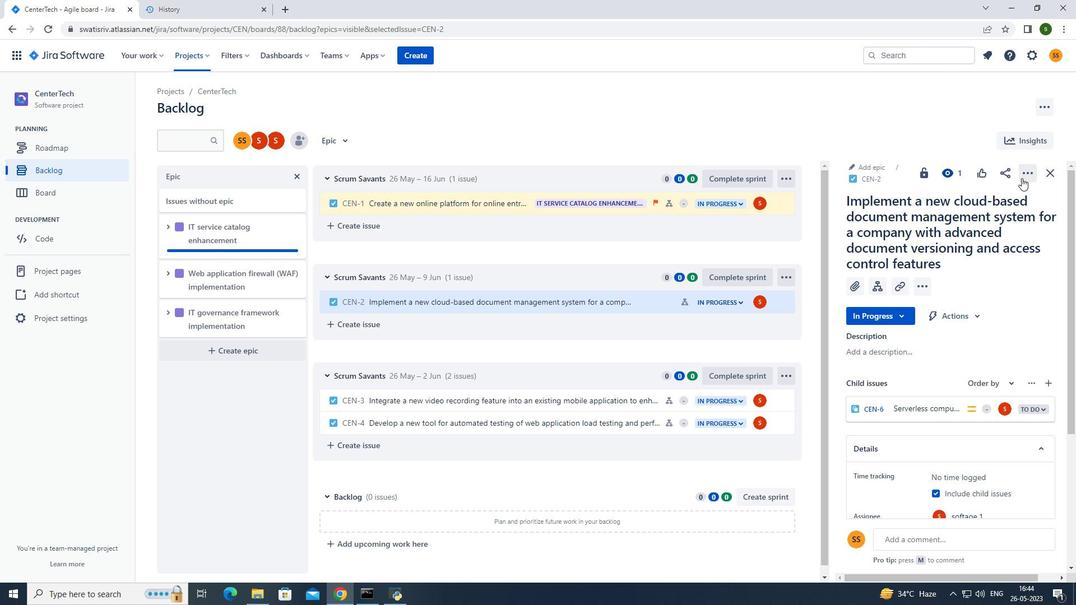 
Action: Mouse pressed left at (1025, 174)
Screenshot: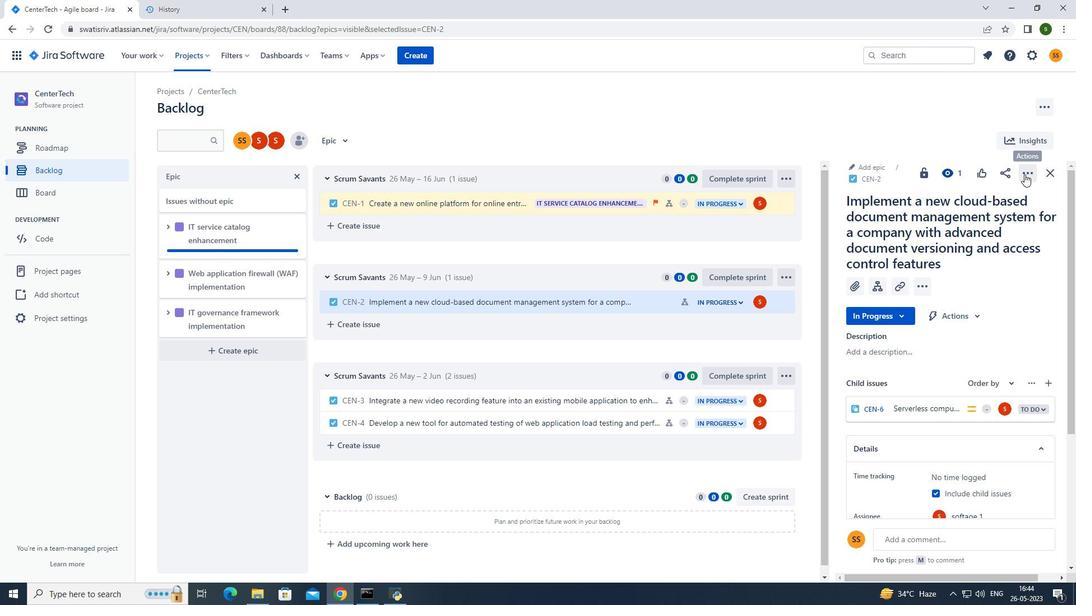 
Action: Mouse moved to (1007, 198)
Screenshot: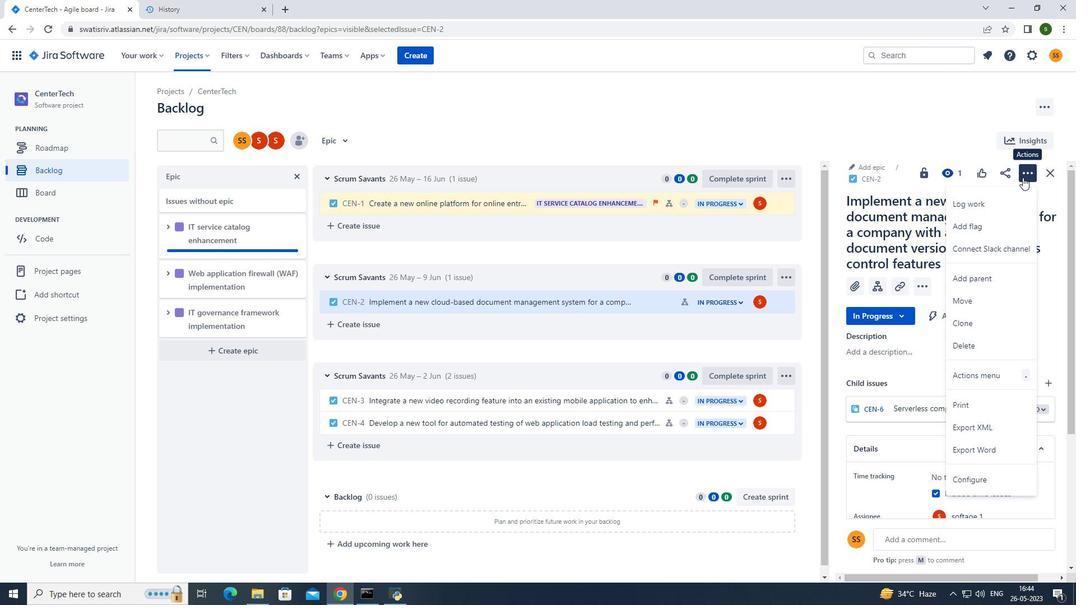 
Action: Mouse pressed left at (1007, 198)
Screenshot: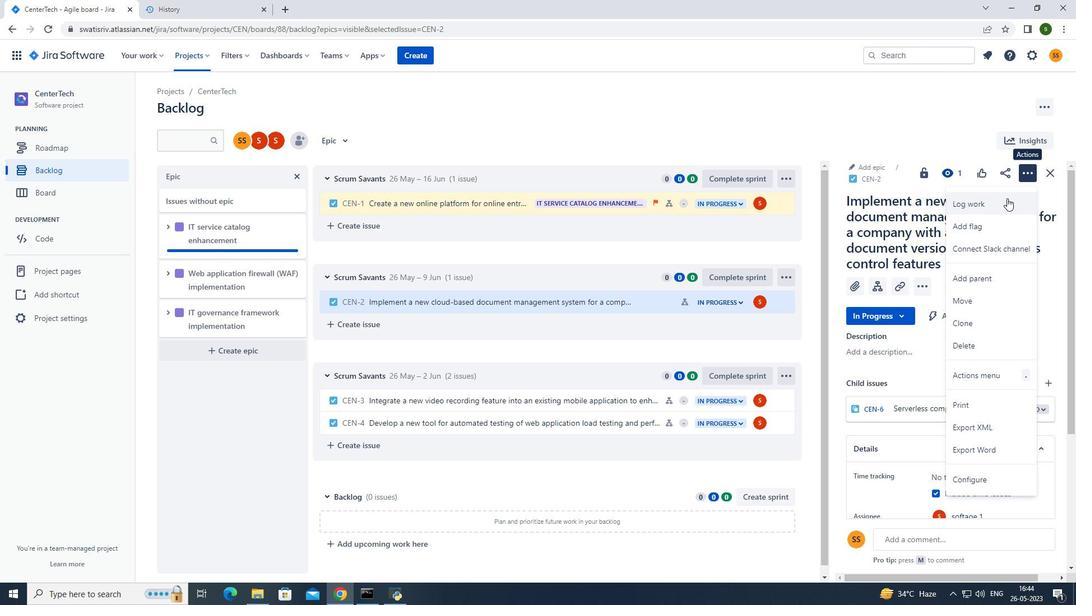 
Action: Mouse moved to (496, 169)
Screenshot: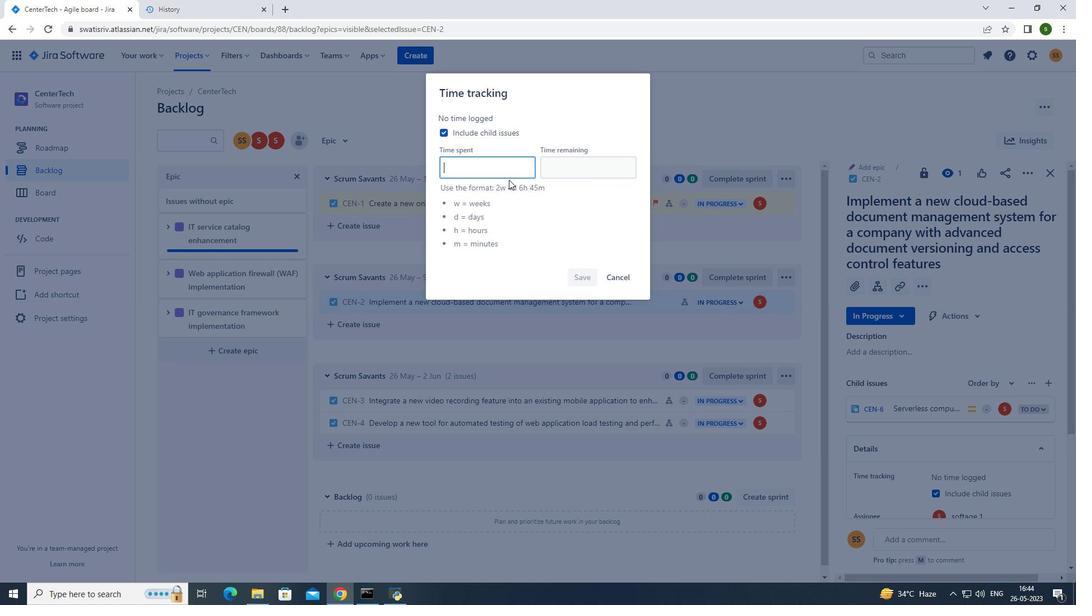 
Action: Key pressed 2w<Key.space>5d<Key.space>20h<Key.space>57m
Screenshot: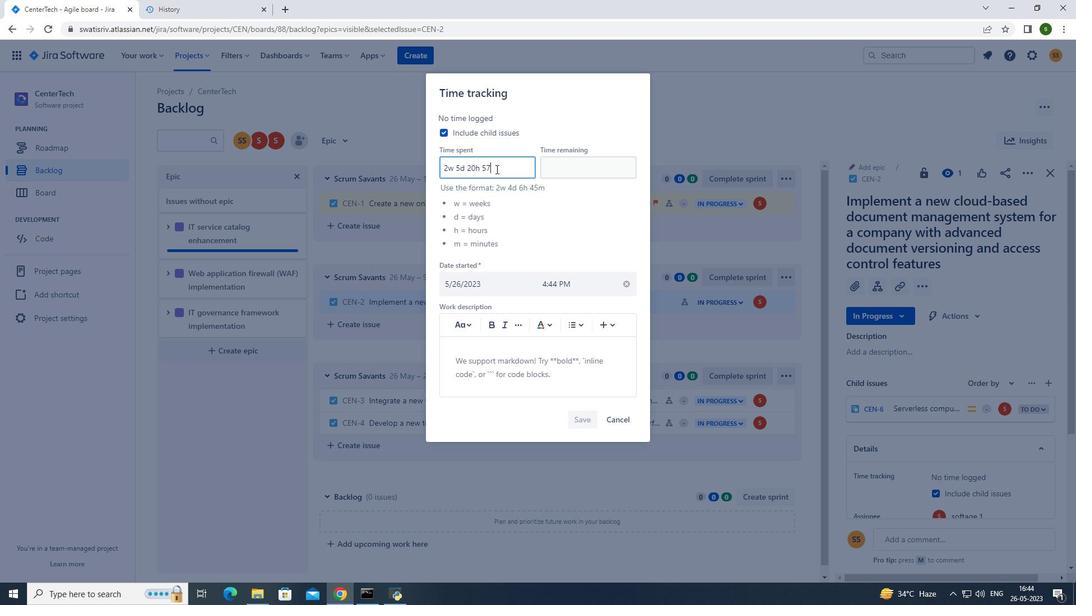 
Action: Mouse moved to (572, 171)
Screenshot: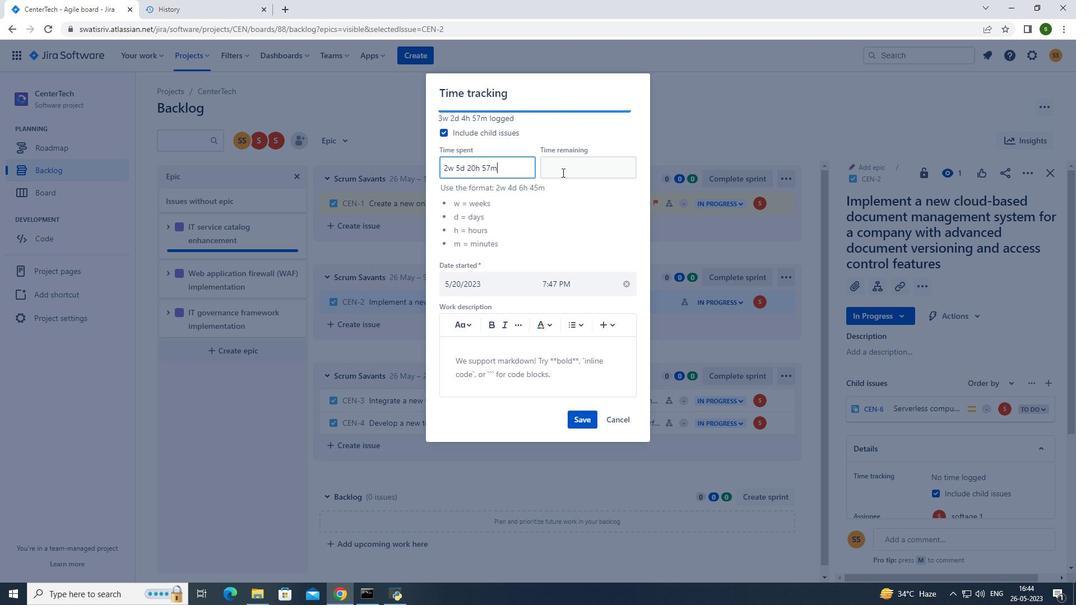 
Action: Mouse pressed left at (572, 171)
Screenshot: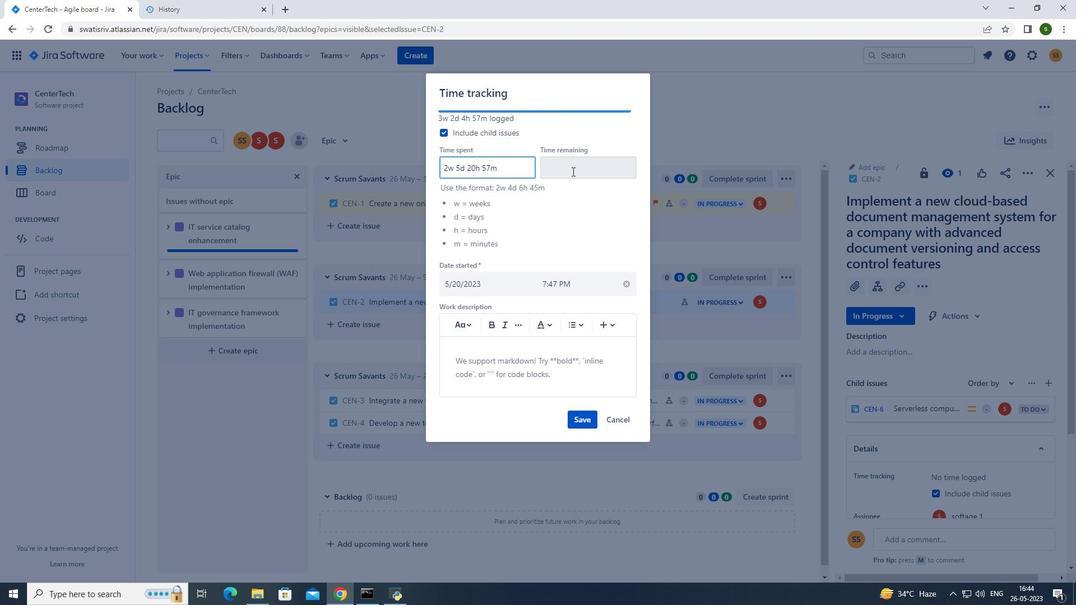 
Action: Key pressed 6w<Key.space>5d<Key.space>8h<Key.space>54m
Screenshot: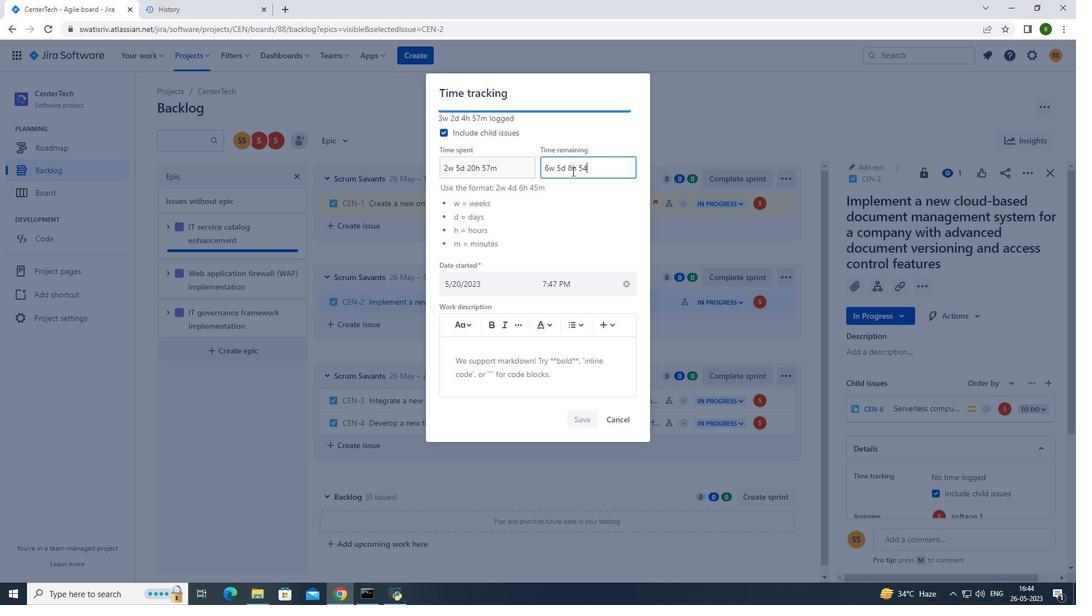 
Action: Mouse moved to (584, 422)
Screenshot: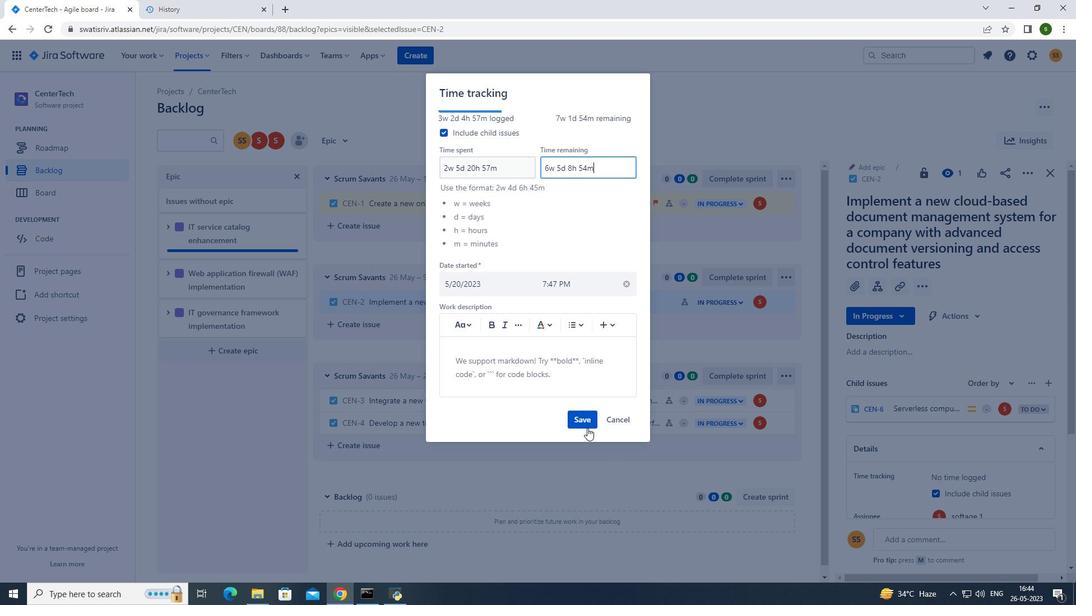 
Action: Mouse pressed left at (584, 422)
Screenshot: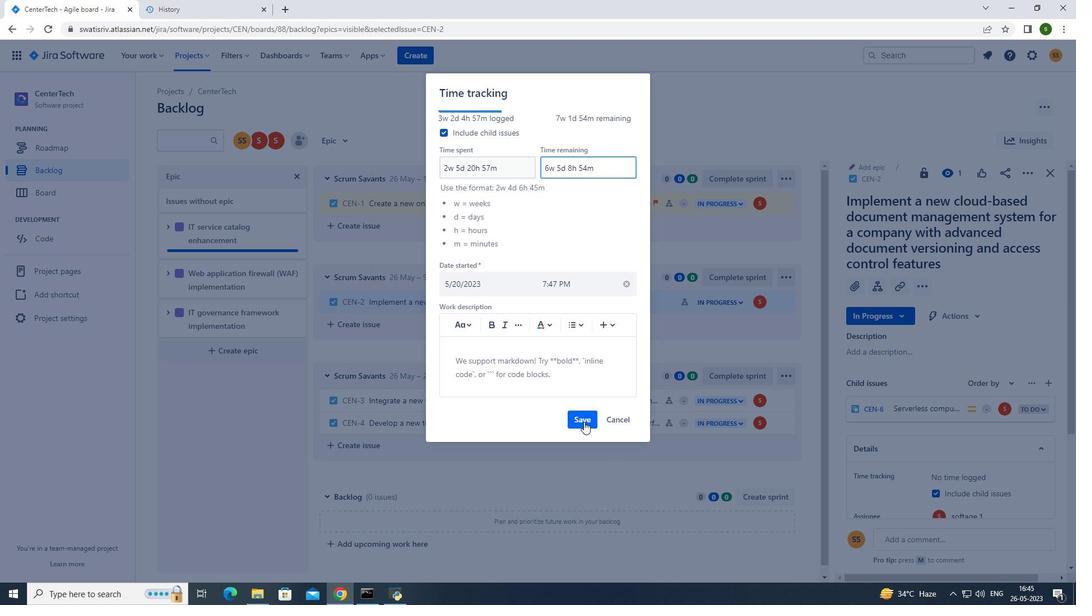 
Action: Mouse moved to (1027, 178)
Screenshot: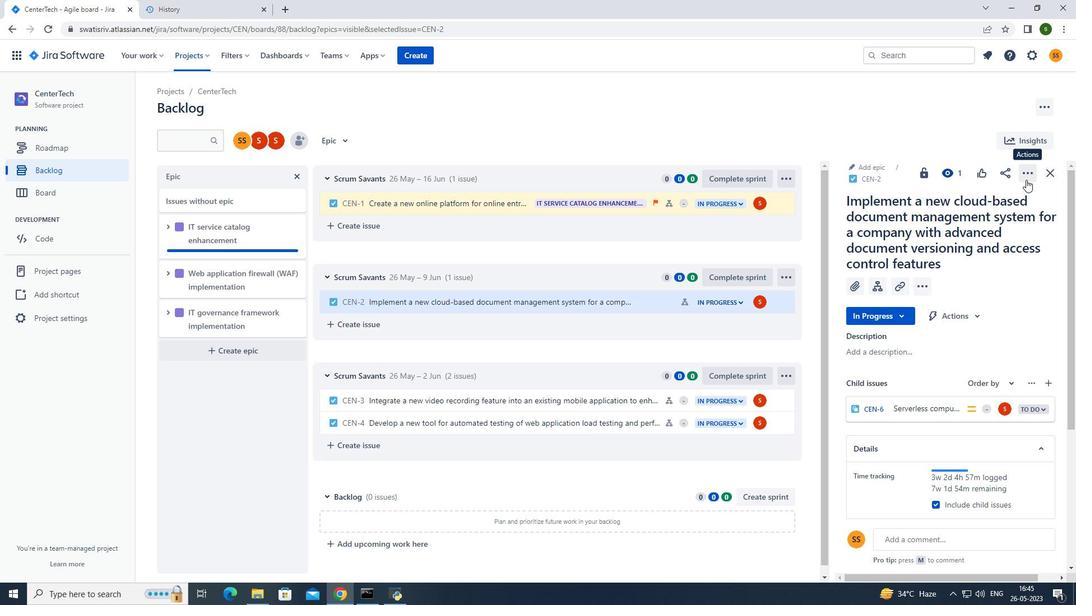 
Action: Mouse pressed left at (1027, 178)
Screenshot: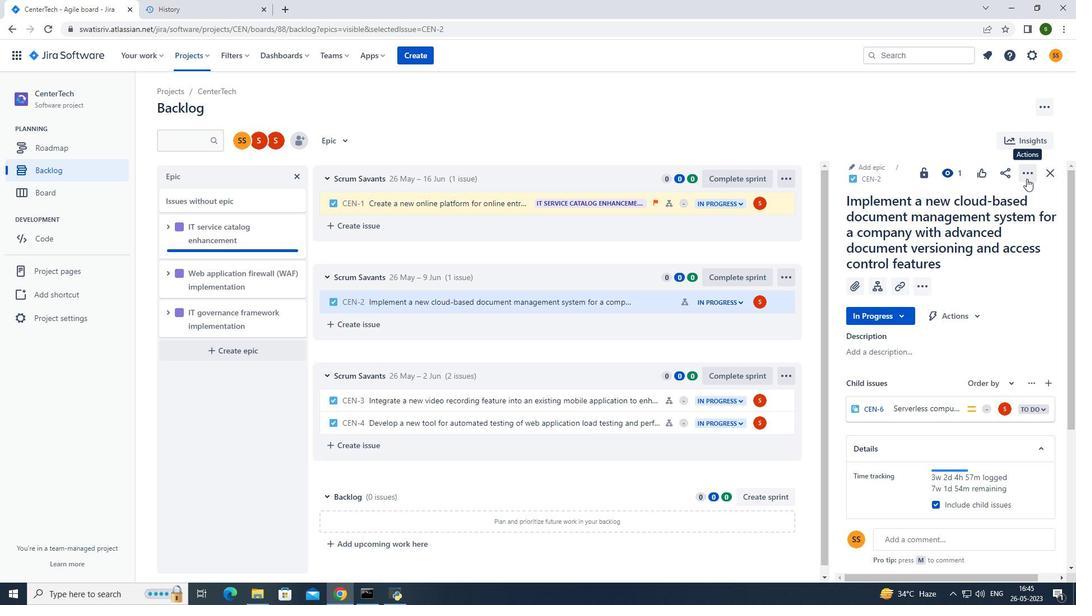 
Action: Mouse moved to (977, 320)
Screenshot: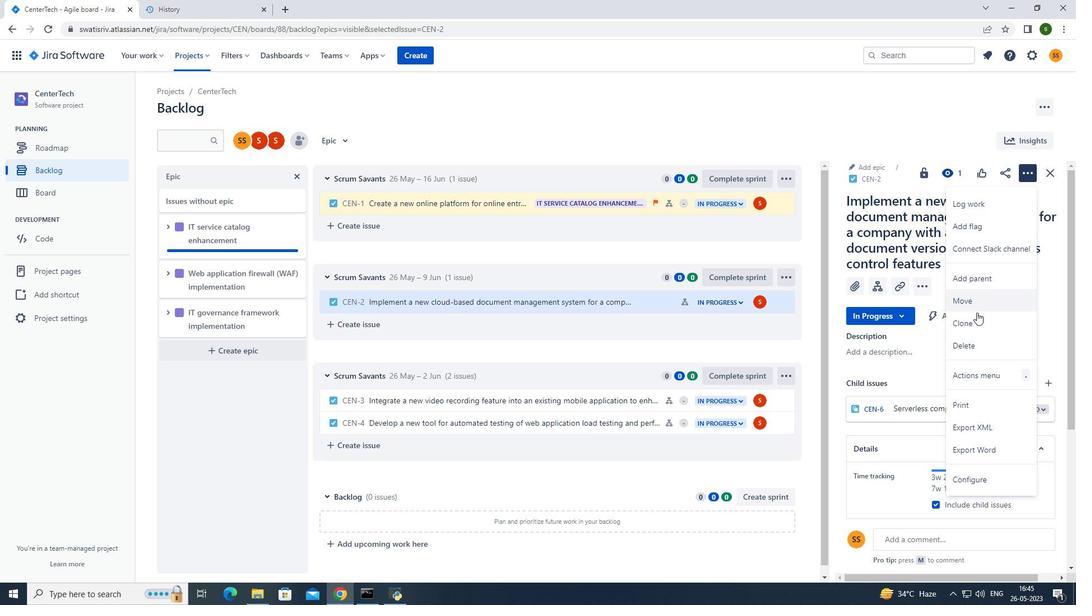
Action: Mouse pressed left at (977, 320)
Screenshot: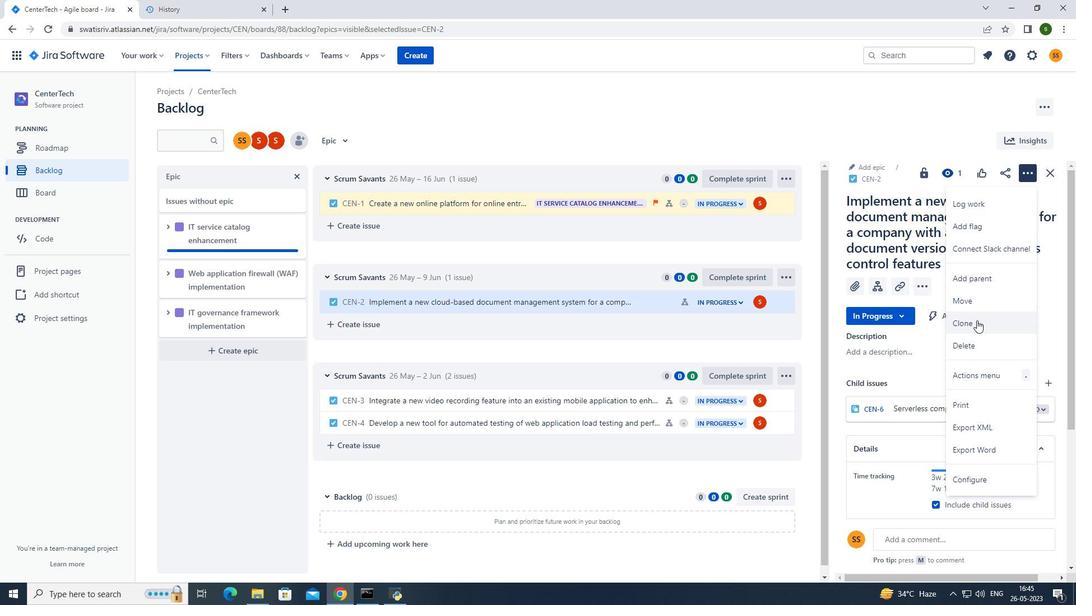 
Action: Mouse pressed left at (977, 320)
Screenshot: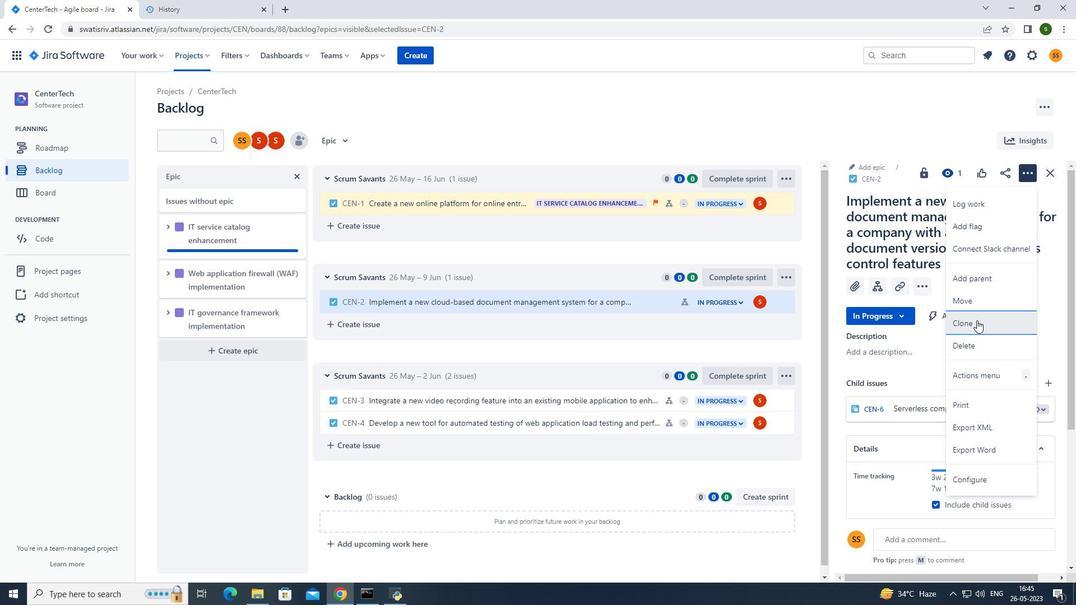 
Action: Mouse moved to (577, 240)
Screenshot: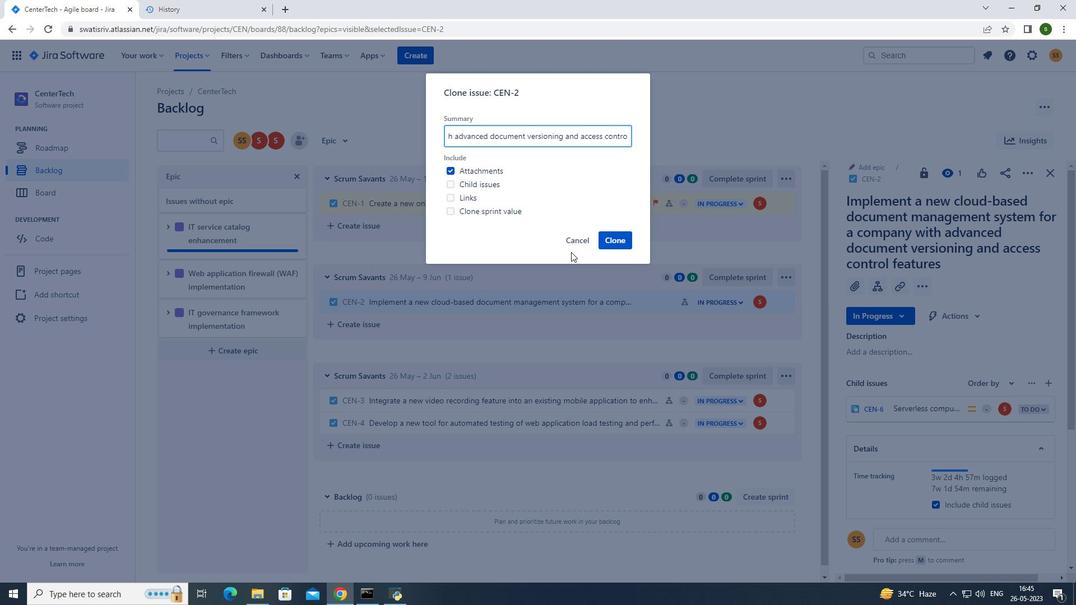 
Action: Mouse pressed left at (577, 240)
Screenshot: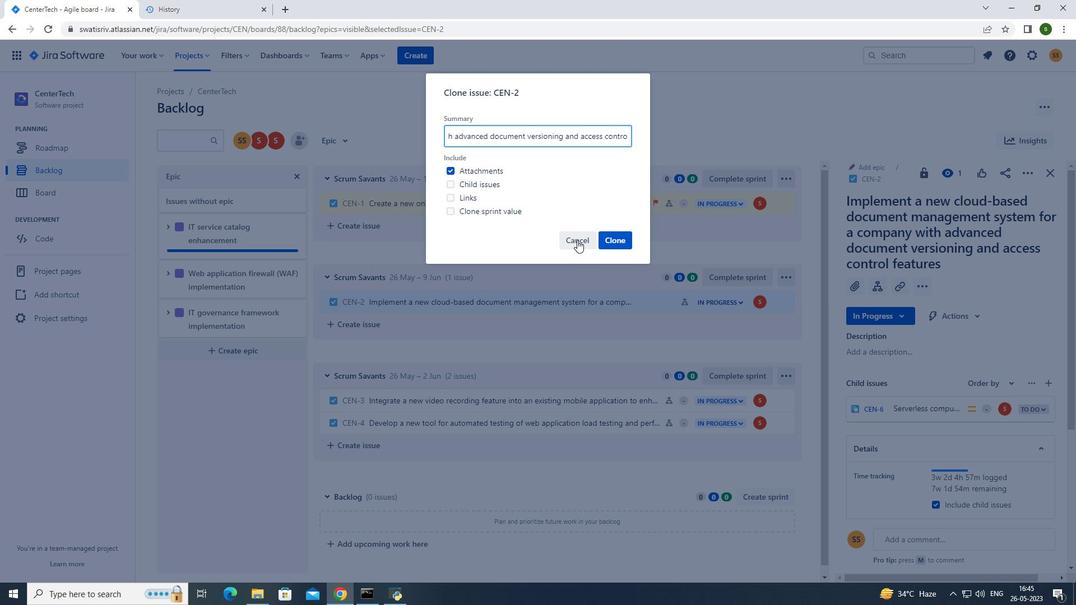 
Action: Mouse moved to (645, 302)
Screenshot: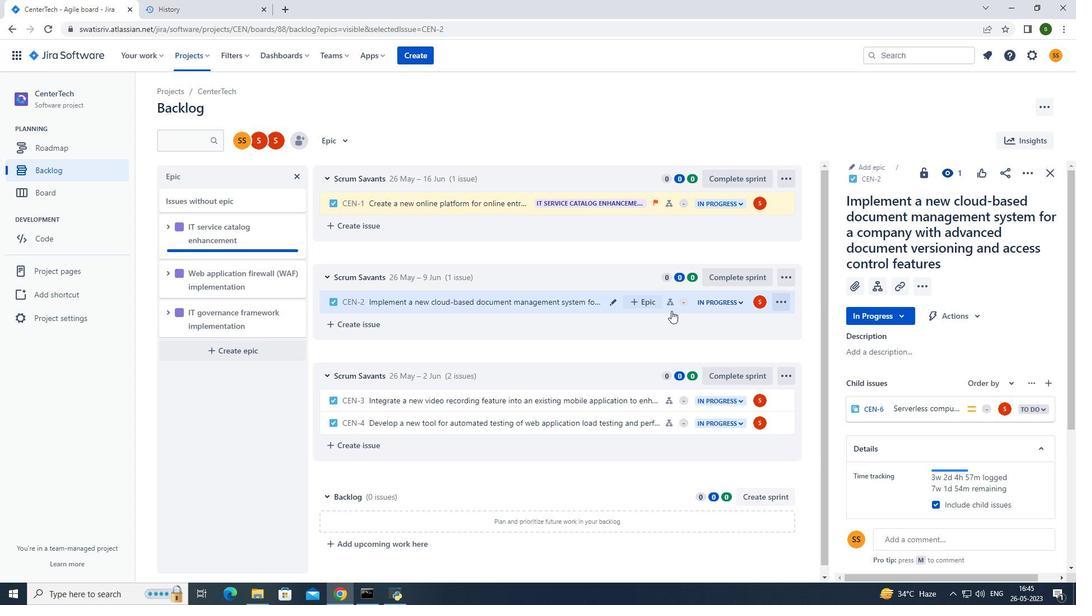 
Action: Mouse pressed left at (645, 302)
Screenshot: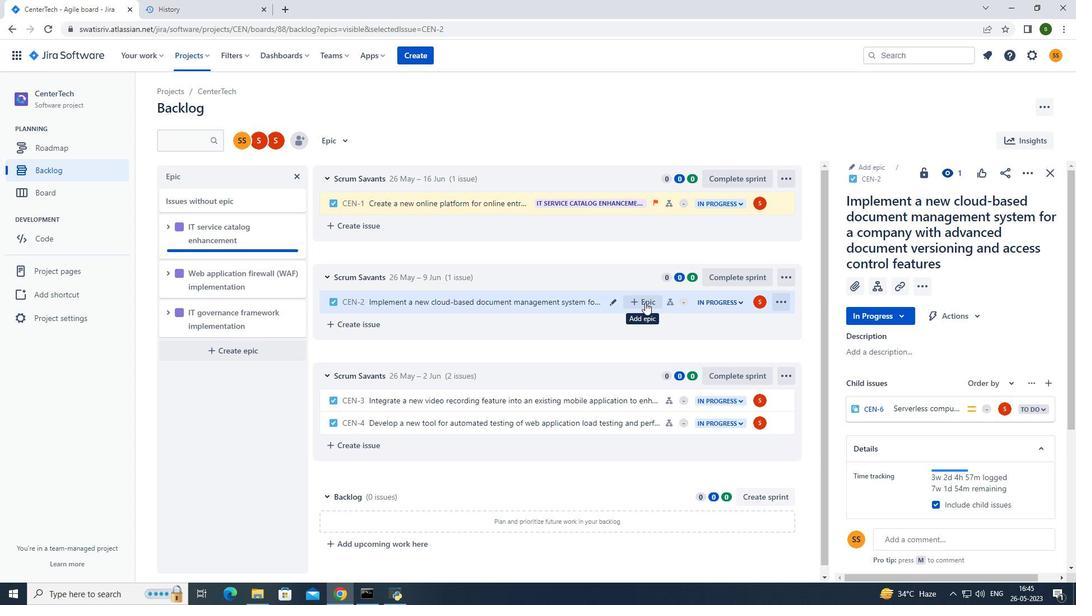 
Action: Mouse moved to (667, 376)
Screenshot: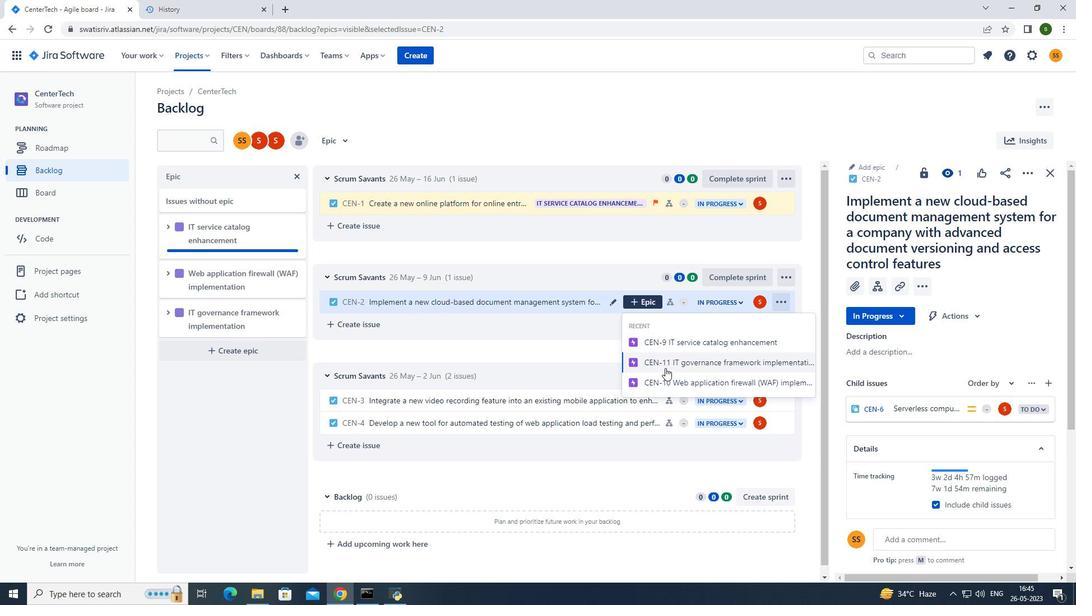 
Action: Mouse pressed left at (667, 376)
Screenshot: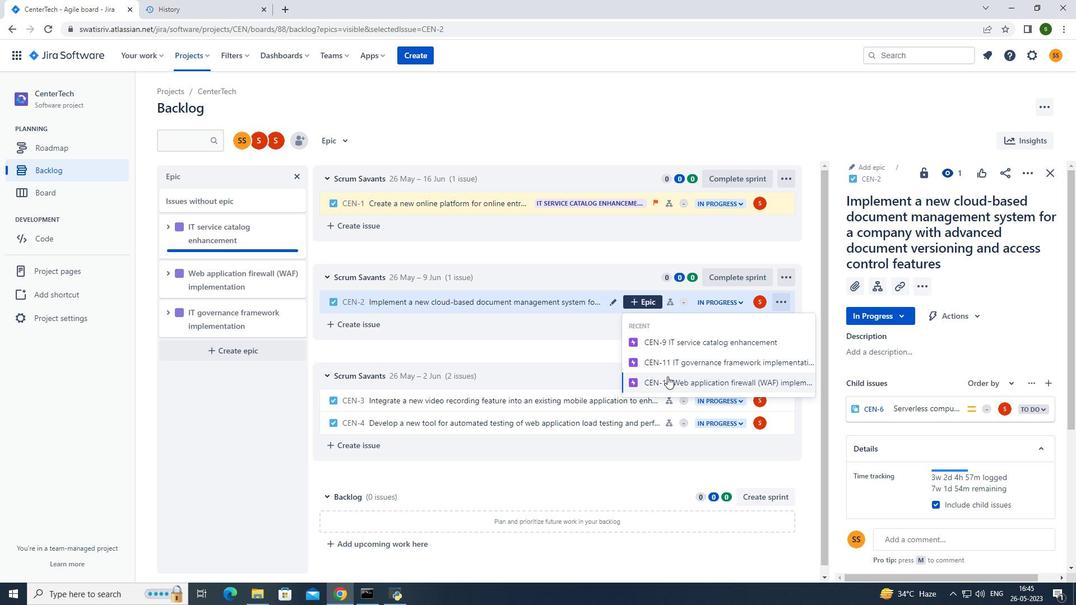 
Action: Mouse moved to (344, 136)
Screenshot: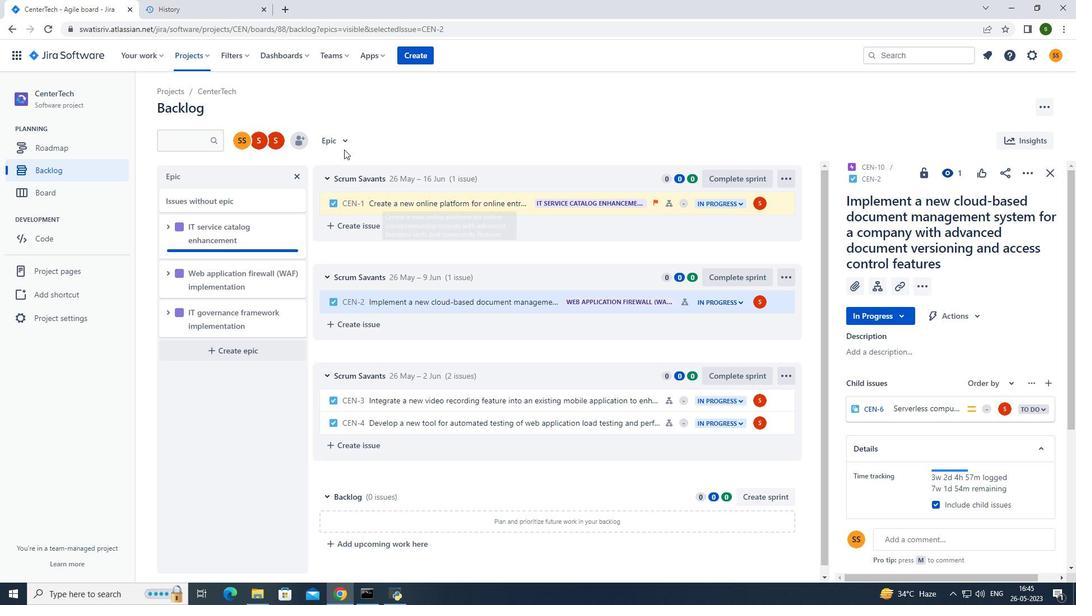 
Action: Mouse pressed left at (344, 136)
Screenshot: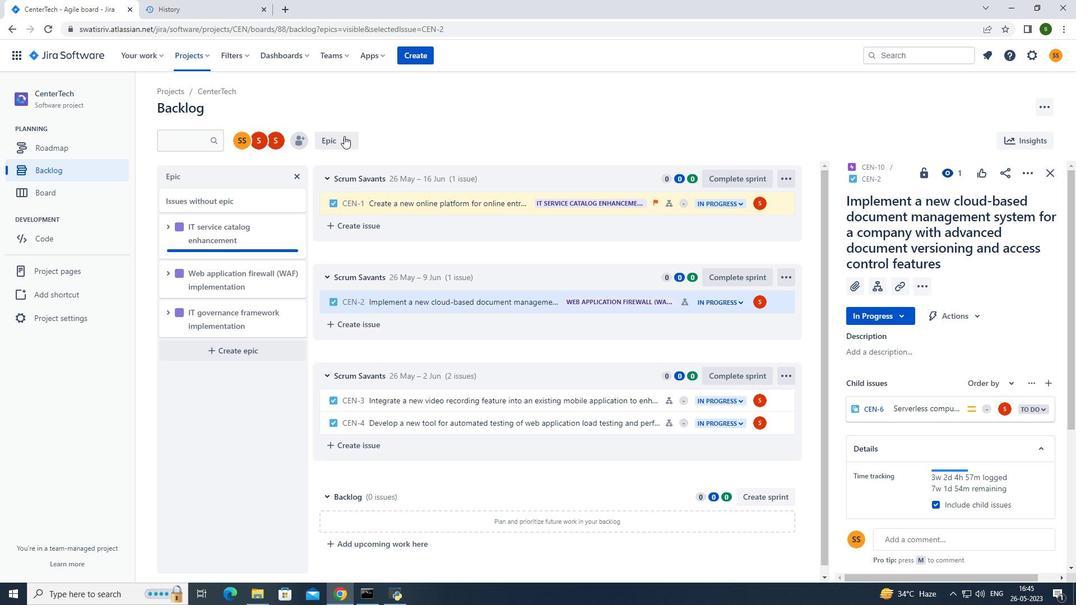 
Action: Mouse moved to (360, 201)
Screenshot: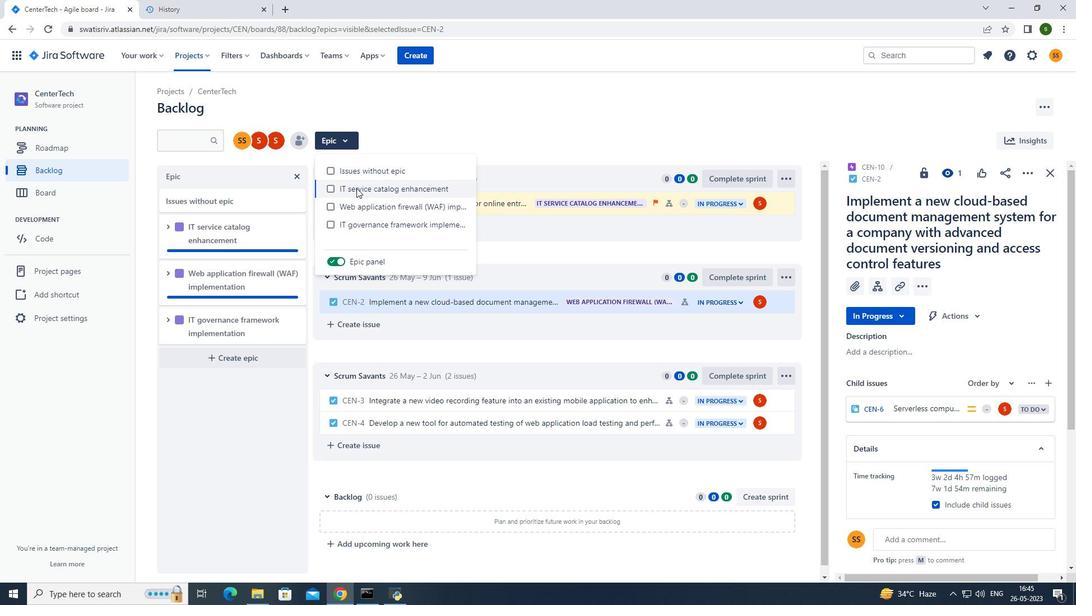 
Action: Mouse pressed left at (360, 201)
Screenshot: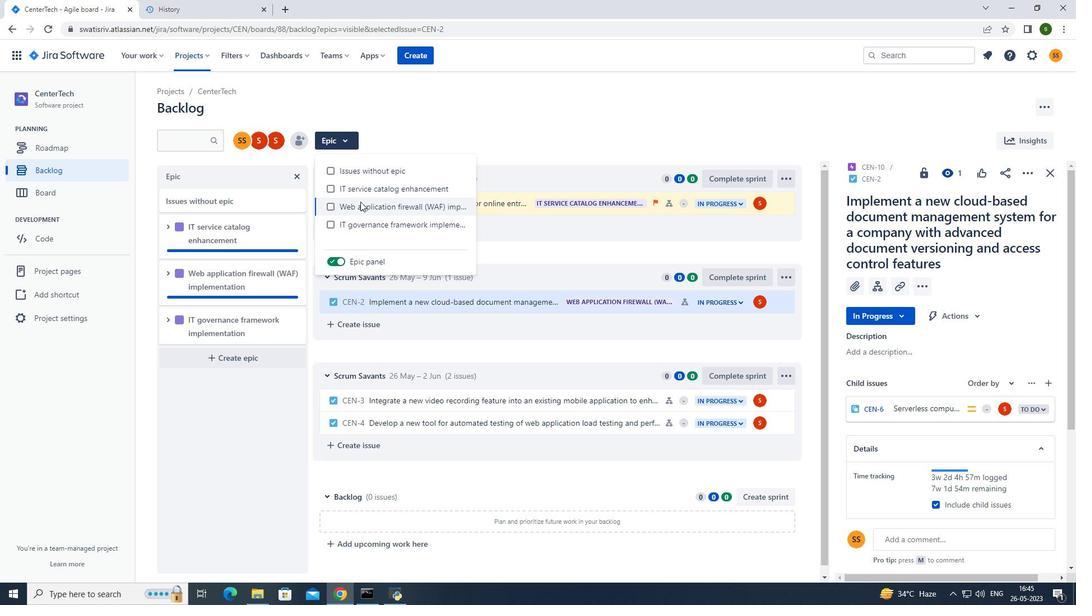 
Action: Mouse moved to (434, 113)
Screenshot: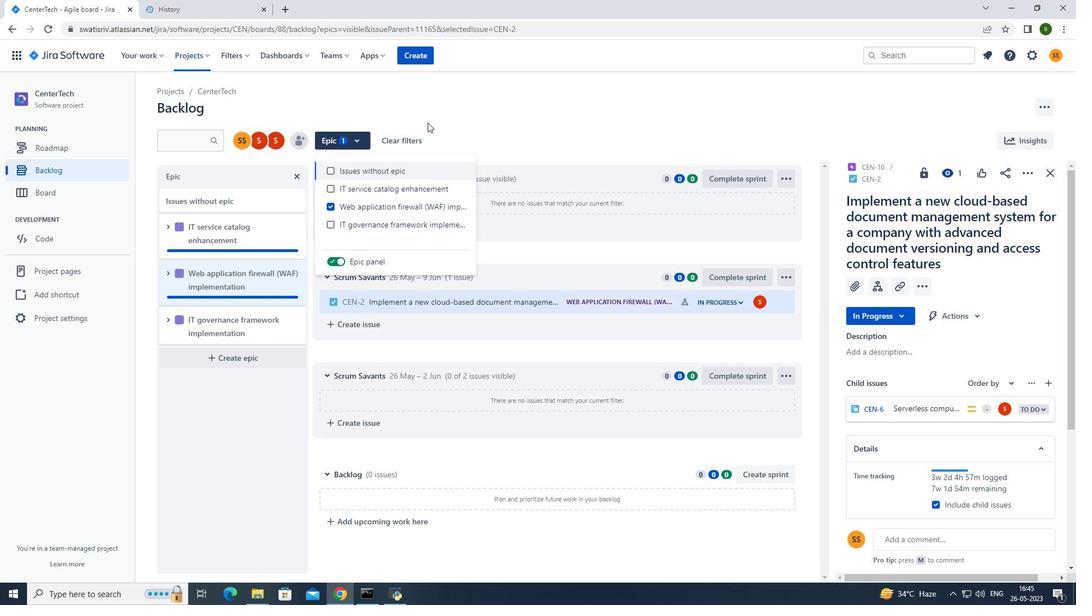 
Action: Mouse pressed left at (434, 113)
Screenshot: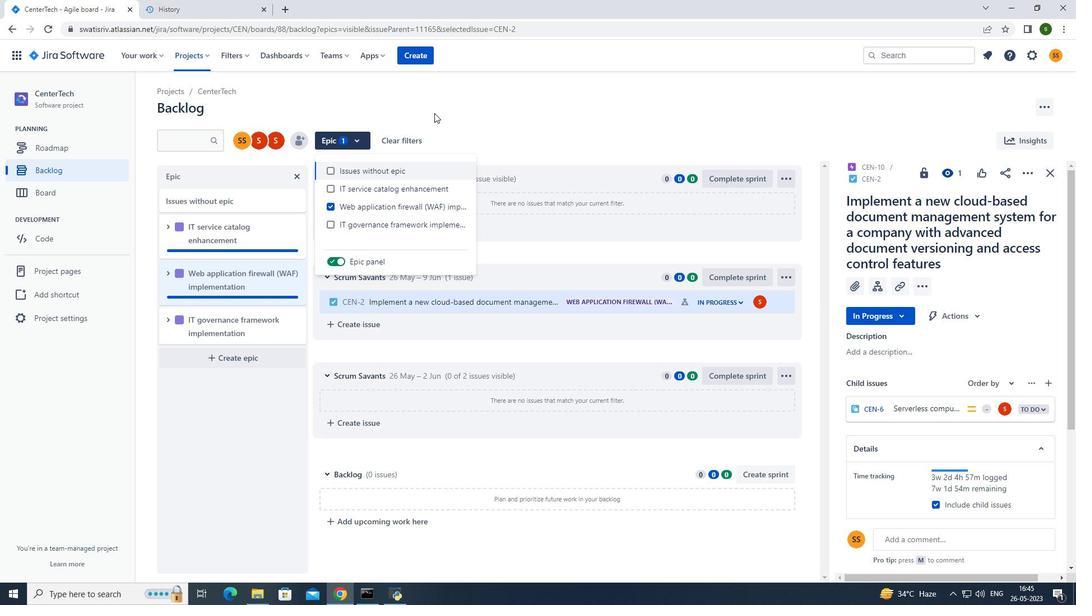 
